 Task: Move the task Create a data backup and recovery plan for a company's IT infrastructure to the section Done in the project ActivaPro and filter the tasks in the project by High Priority
Action: Mouse moved to (68, 374)
Screenshot: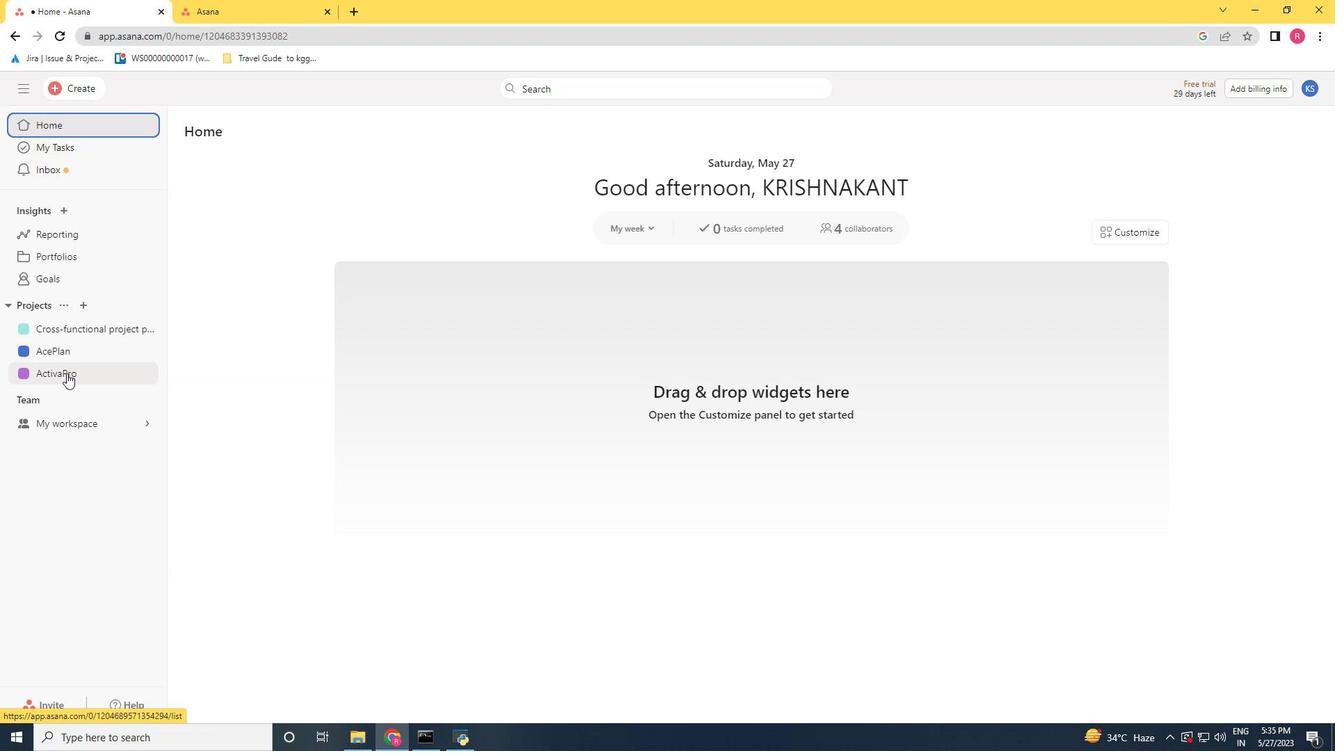 
Action: Mouse pressed left at (68, 374)
Screenshot: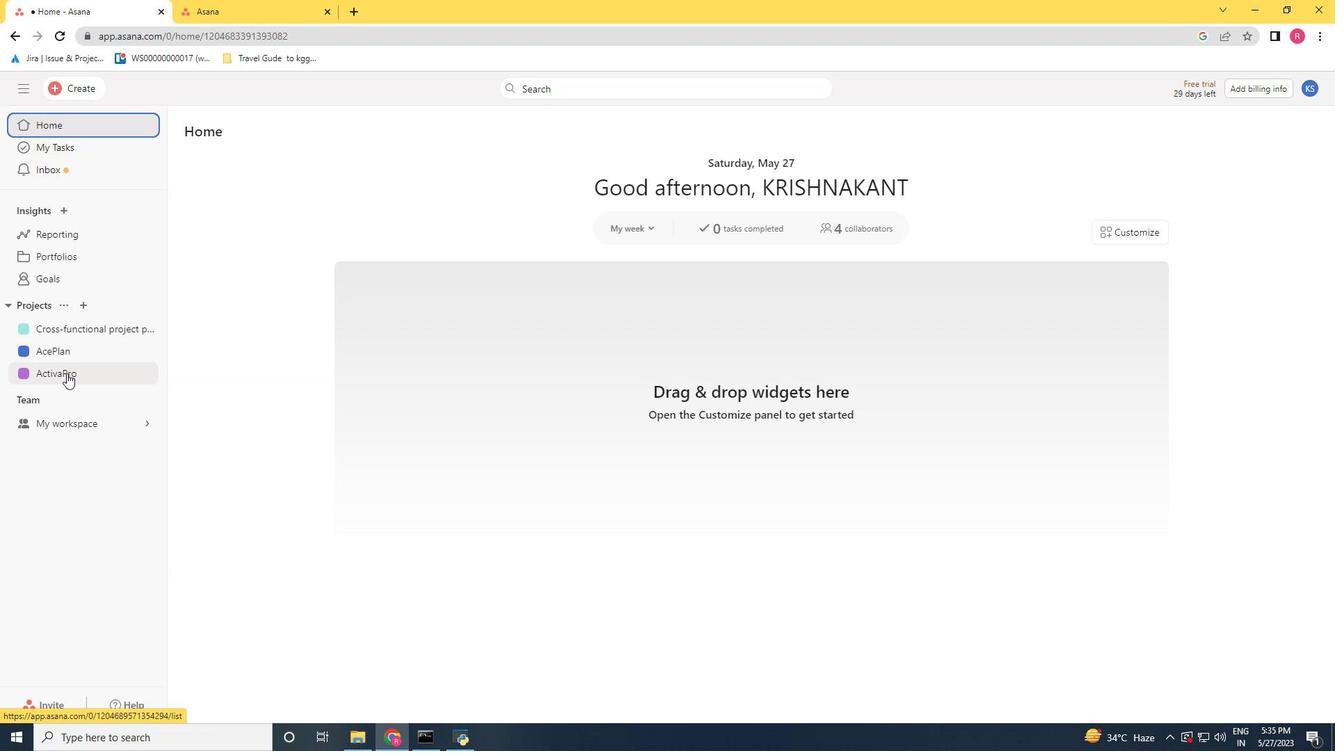 
Action: Mouse moved to (573, 277)
Screenshot: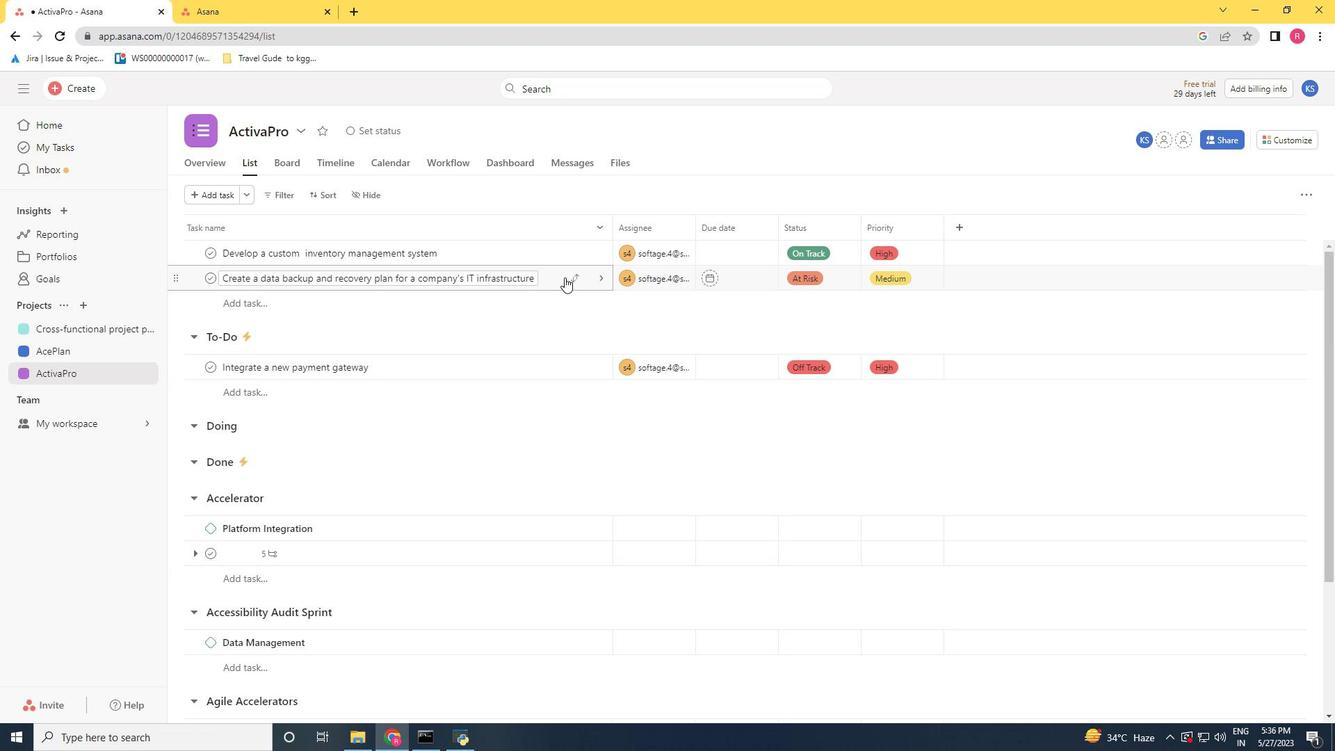 
Action: Mouse pressed left at (573, 277)
Screenshot: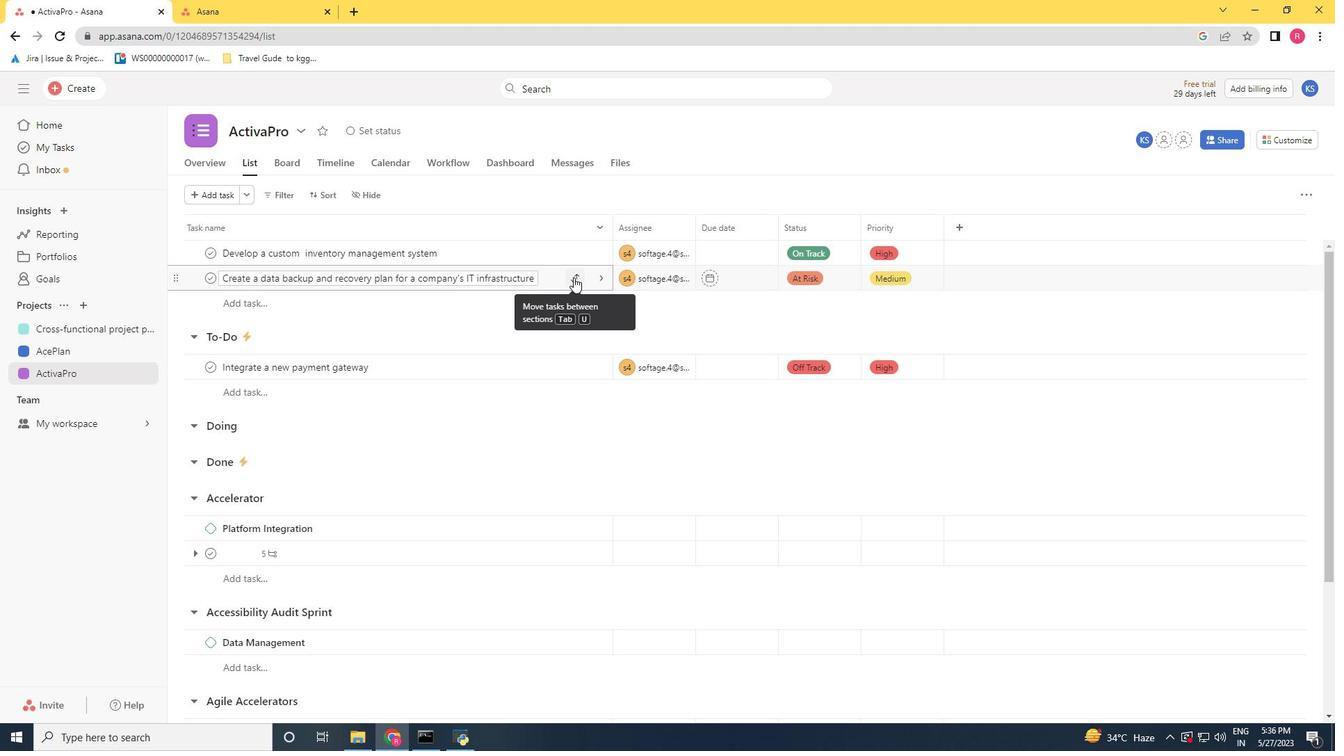 
Action: Mouse moved to (516, 410)
Screenshot: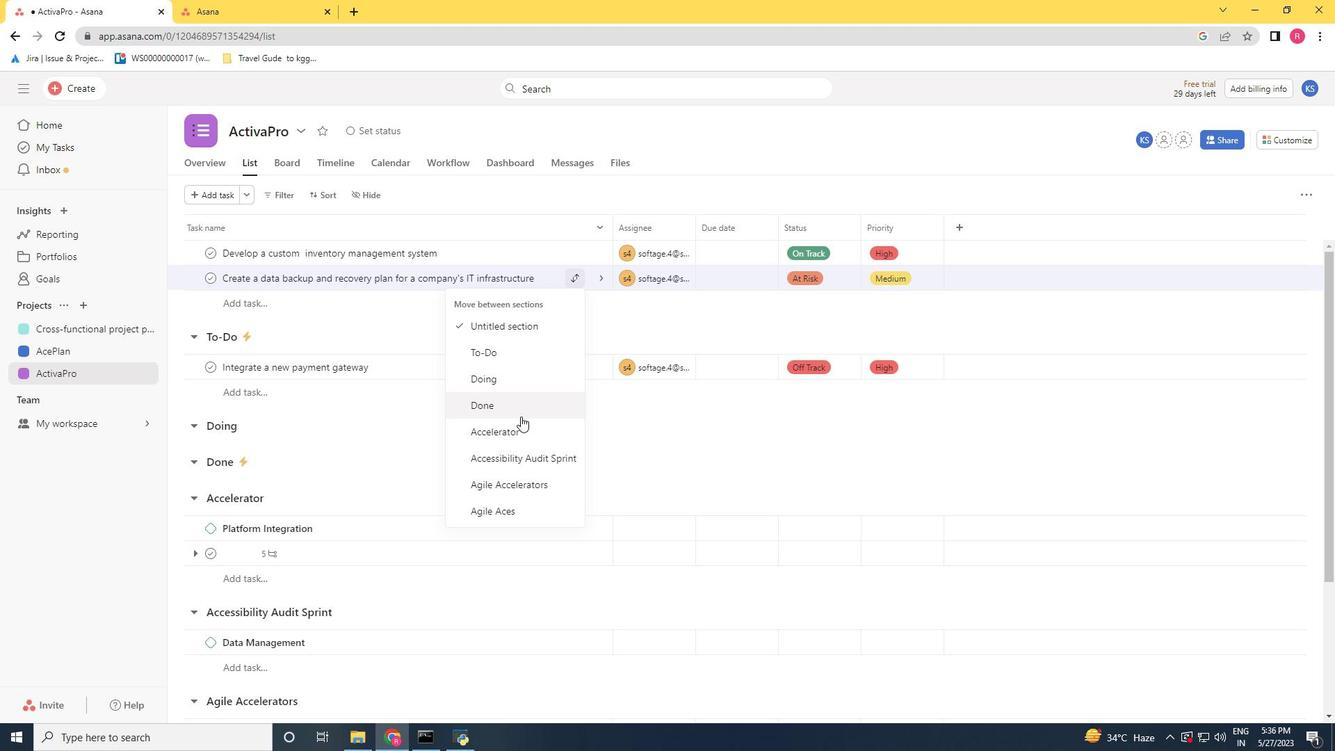 
Action: Mouse pressed left at (516, 410)
Screenshot: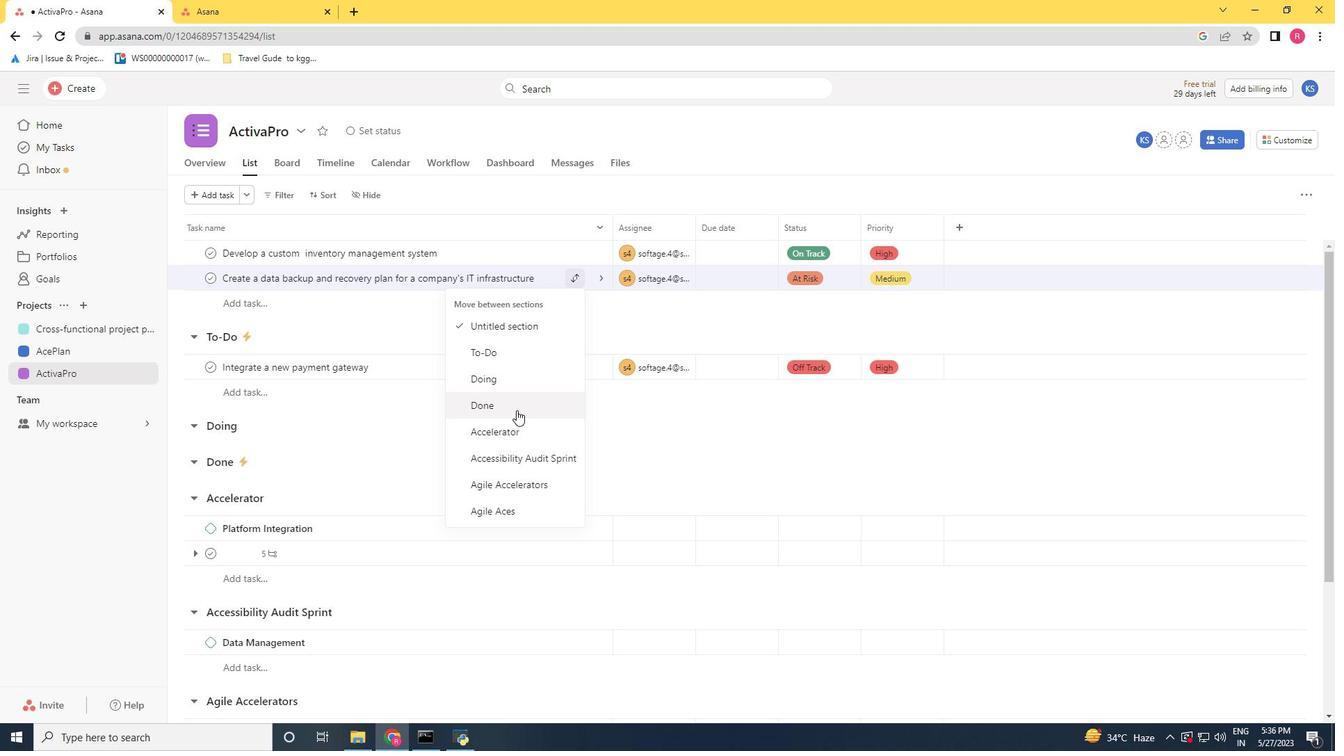 
Action: Mouse moved to (287, 196)
Screenshot: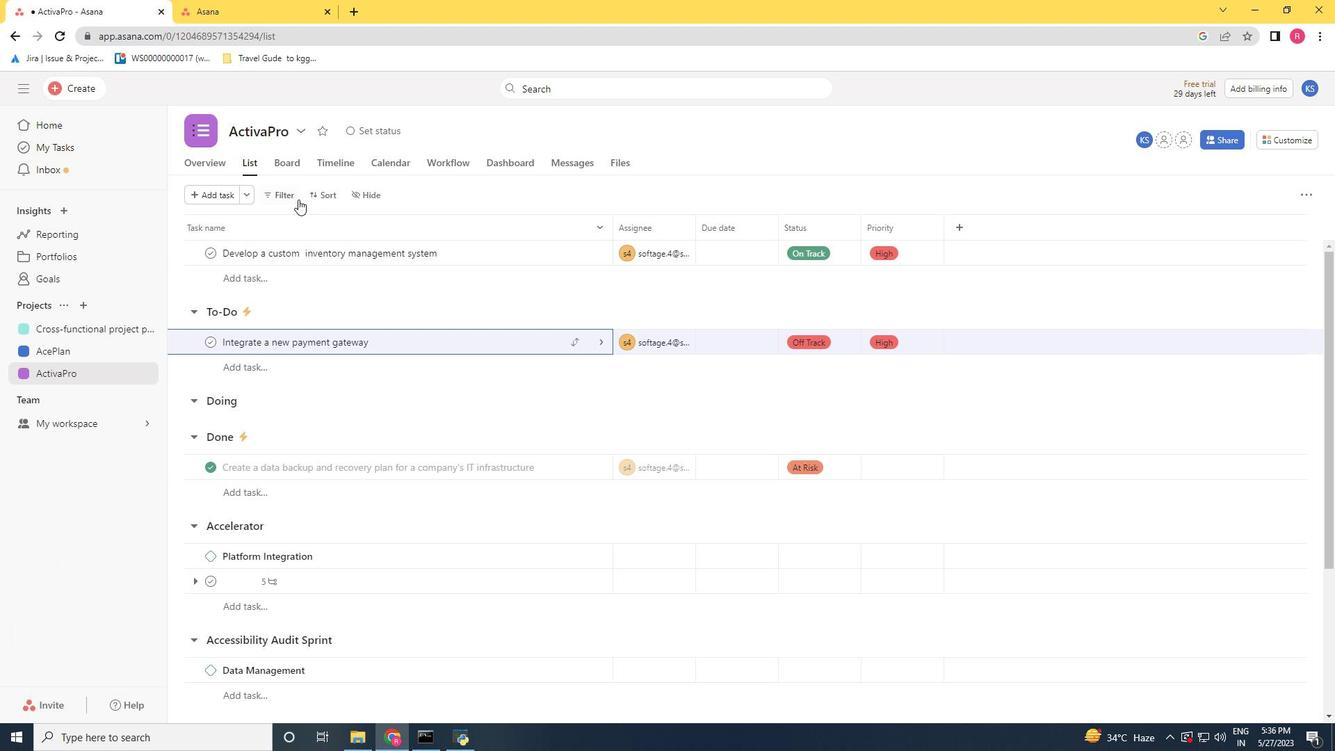 
Action: Mouse pressed left at (287, 196)
Screenshot: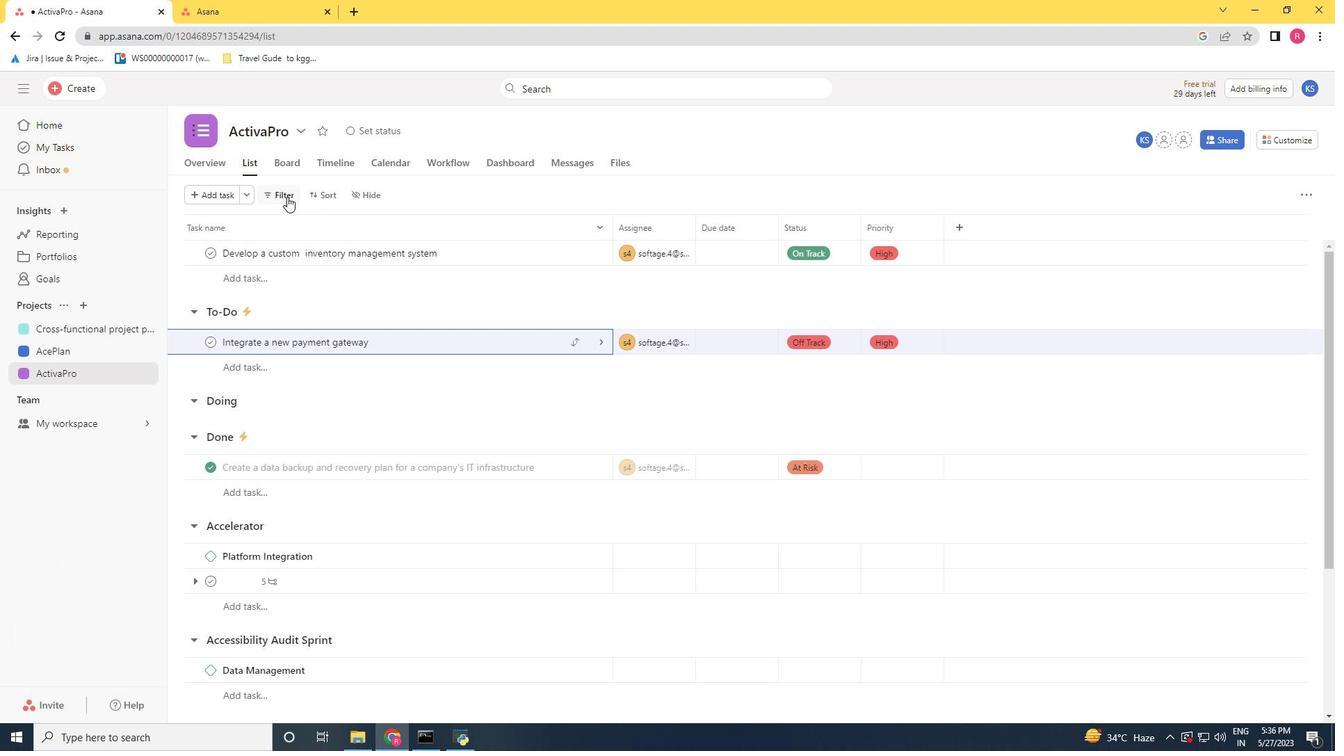 
Action: Mouse moved to (301, 475)
Screenshot: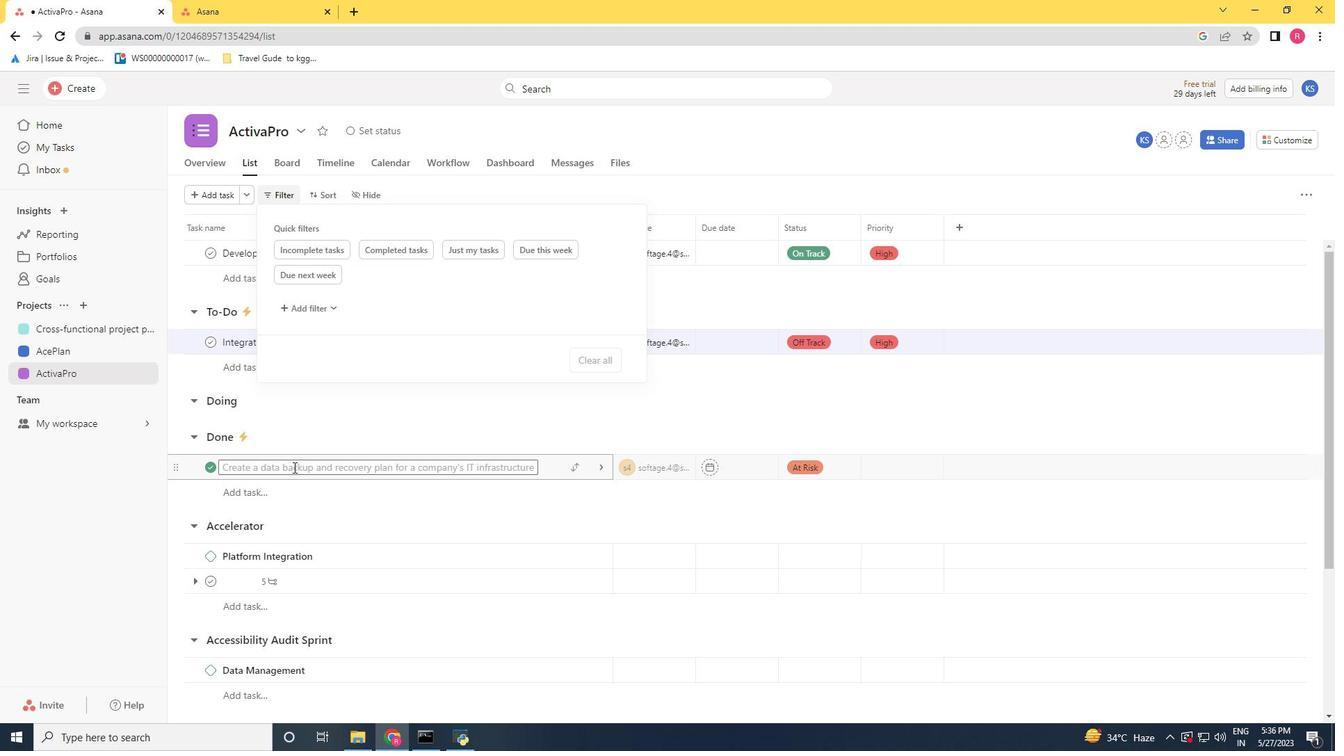 
Action: Mouse pressed left at (301, 475)
Screenshot: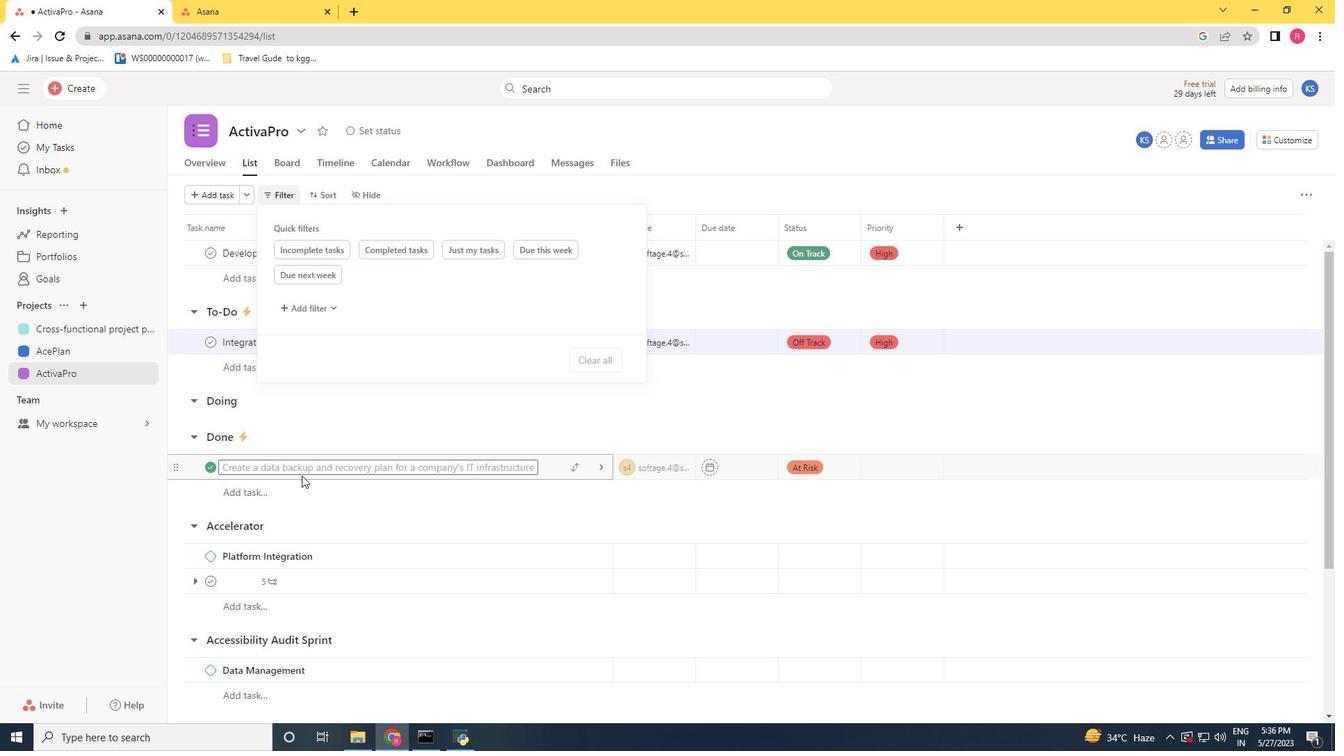 
Action: Mouse moved to (282, 193)
Screenshot: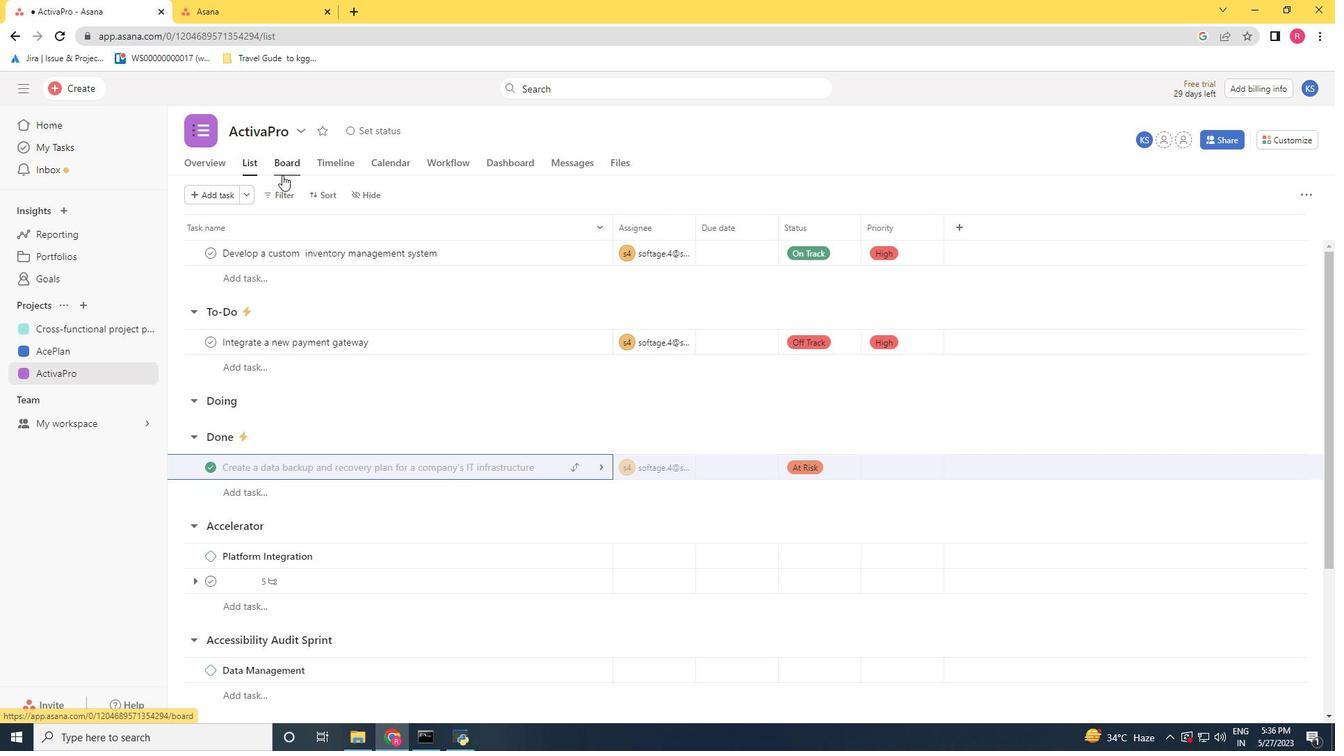 
Action: Mouse pressed left at (282, 193)
Screenshot: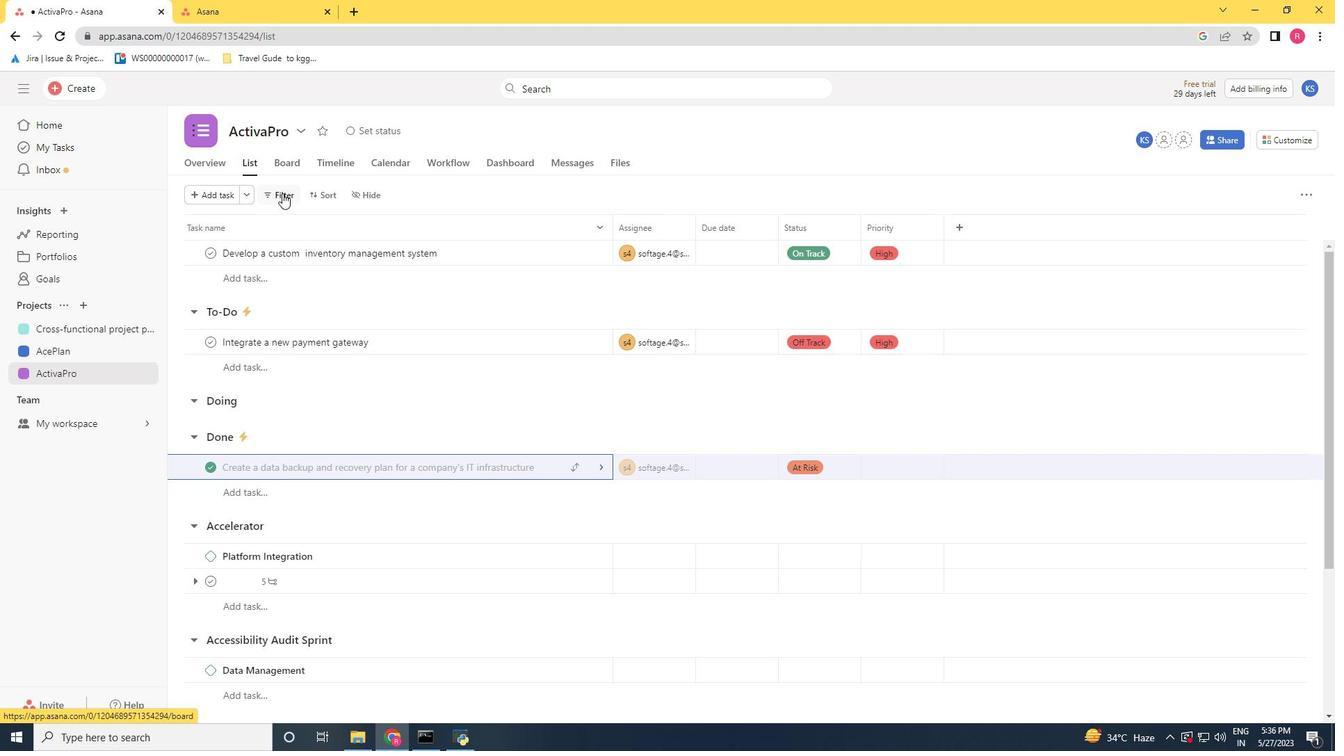 
Action: Mouse moved to (323, 301)
Screenshot: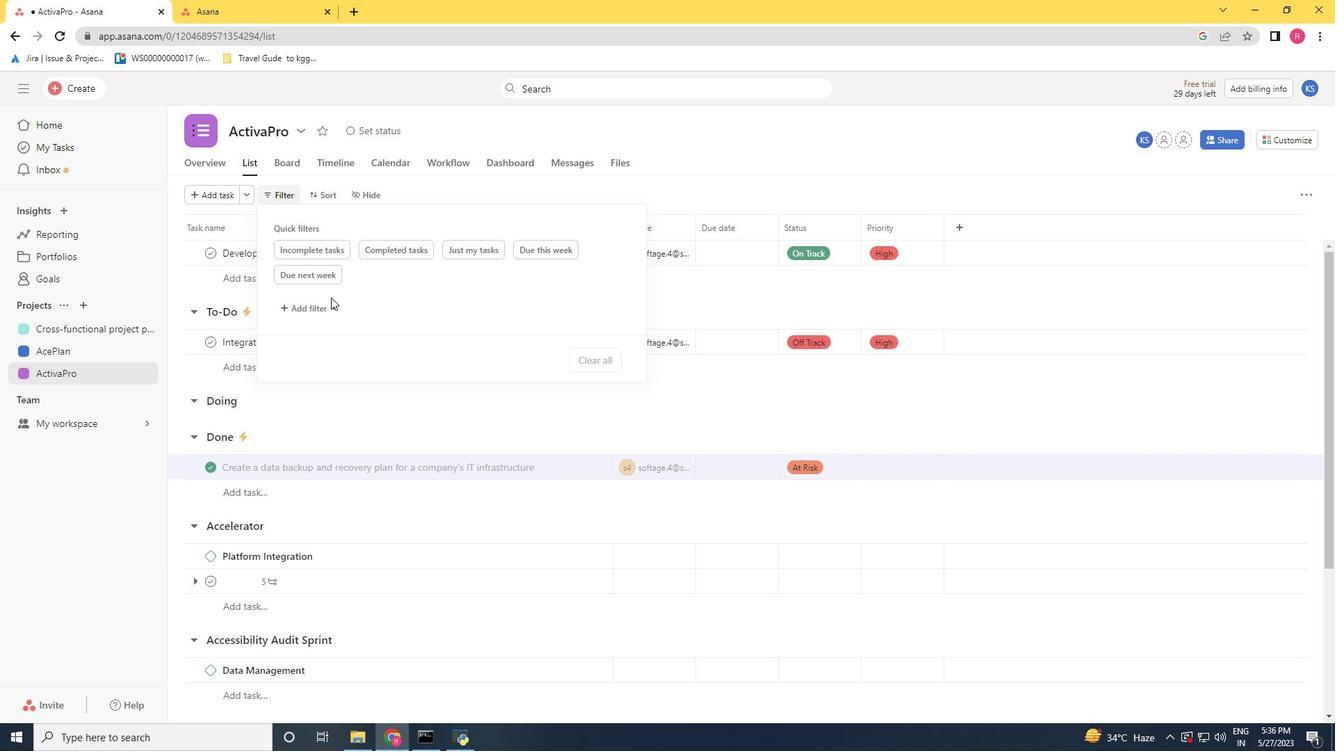 
Action: Mouse pressed left at (323, 301)
Screenshot: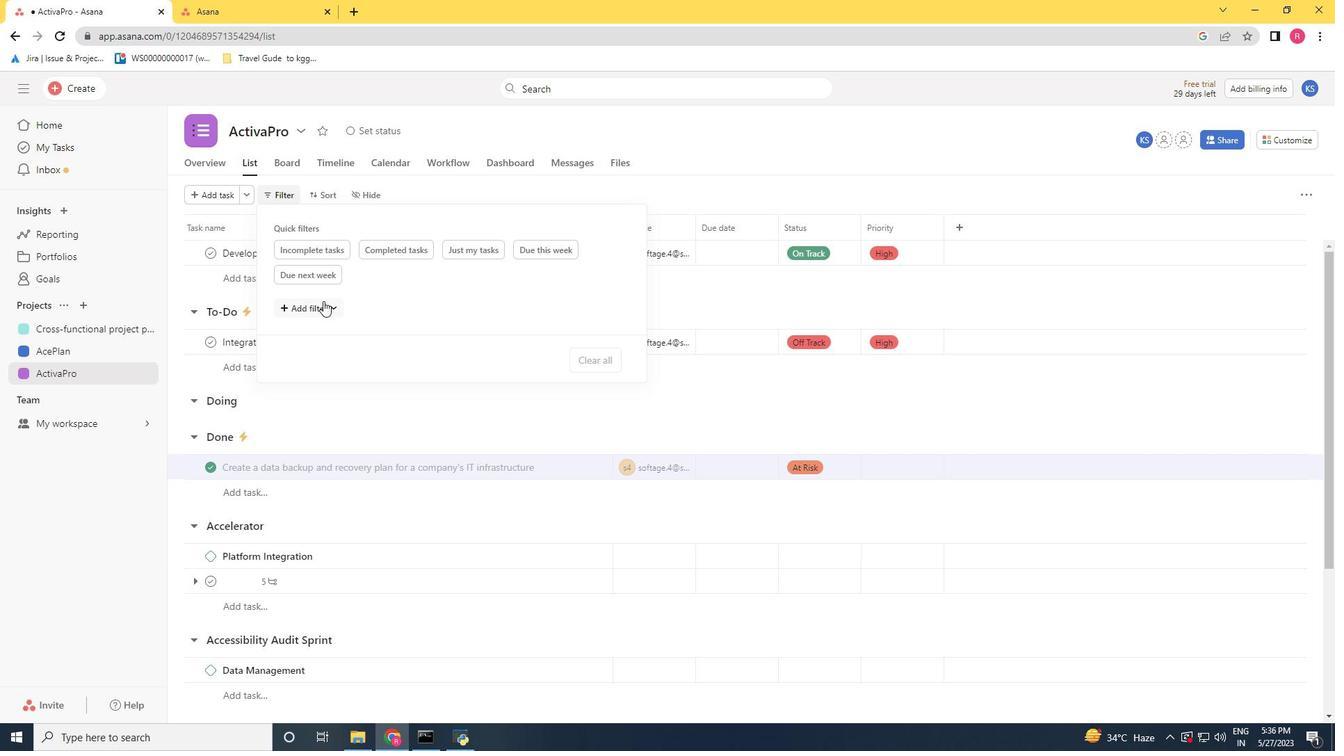 
Action: Mouse pressed left at (323, 301)
Screenshot: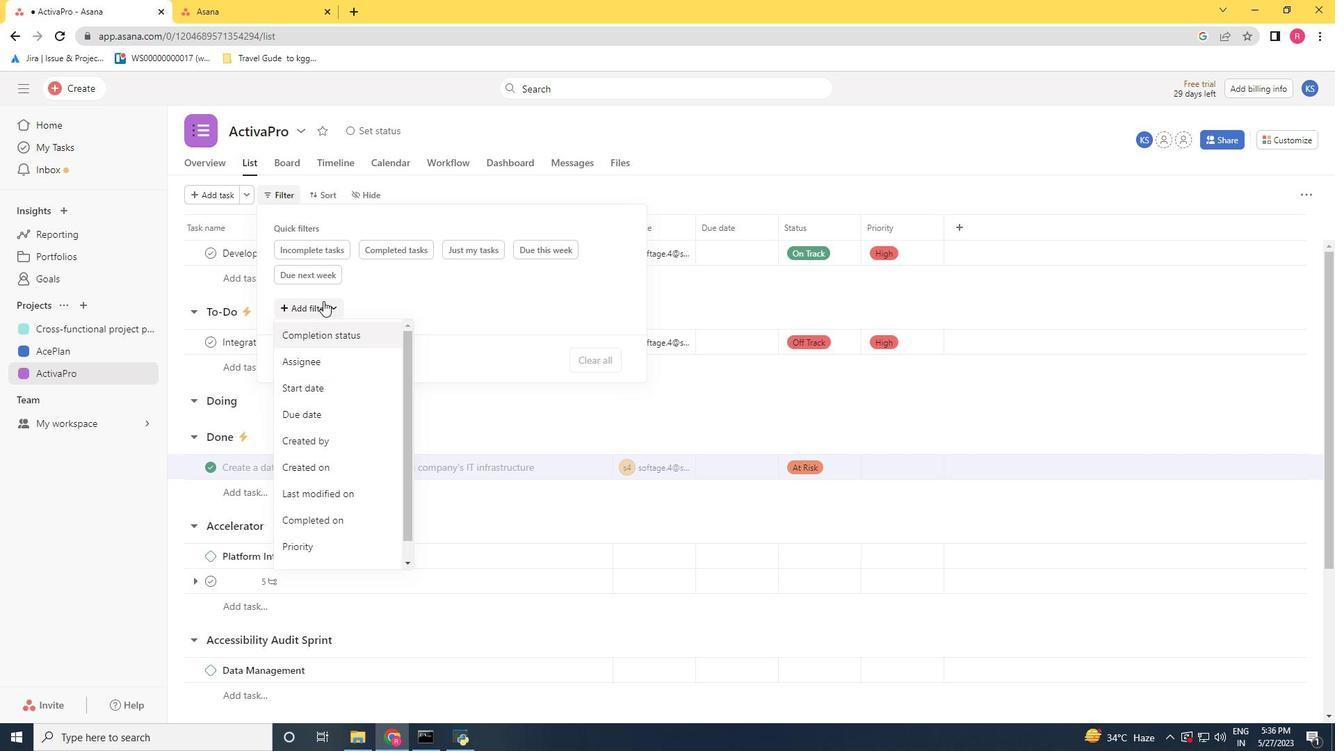 
Action: Mouse moved to (318, 388)
Screenshot: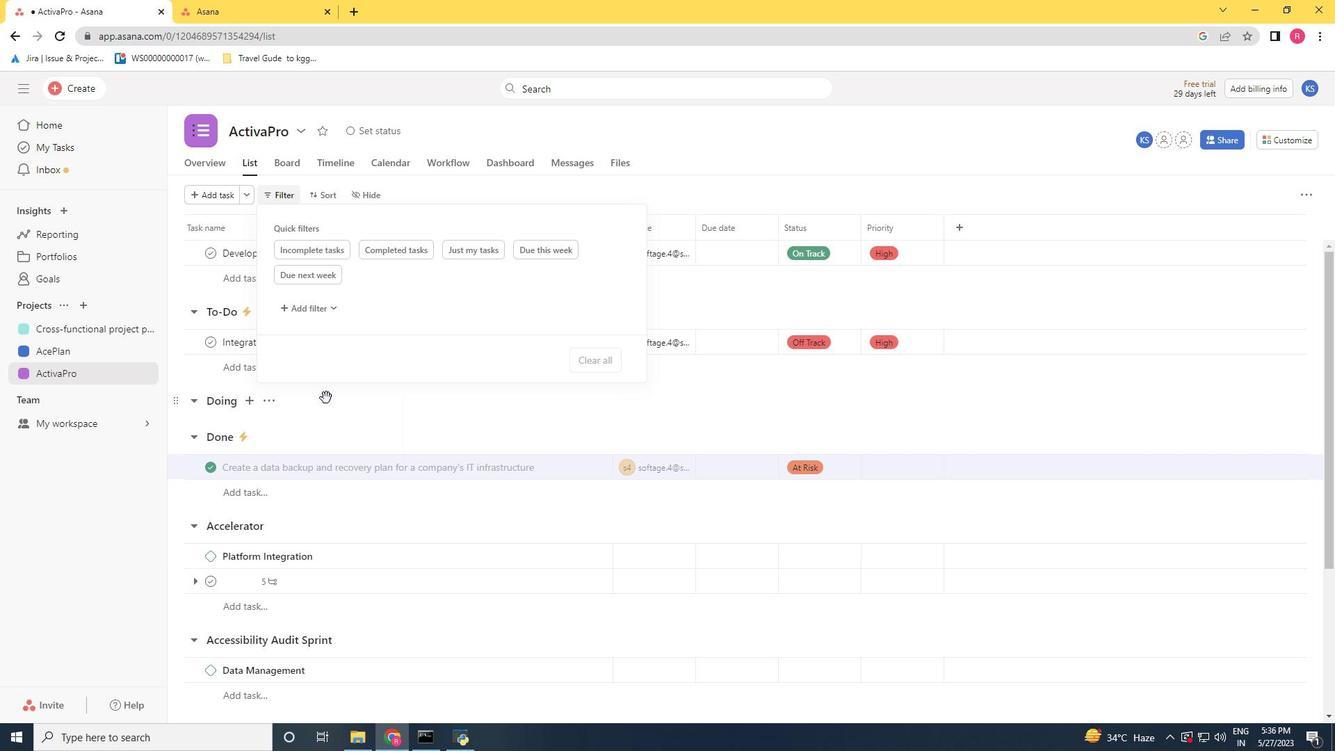 
Action: Mouse pressed left at (318, 388)
Screenshot: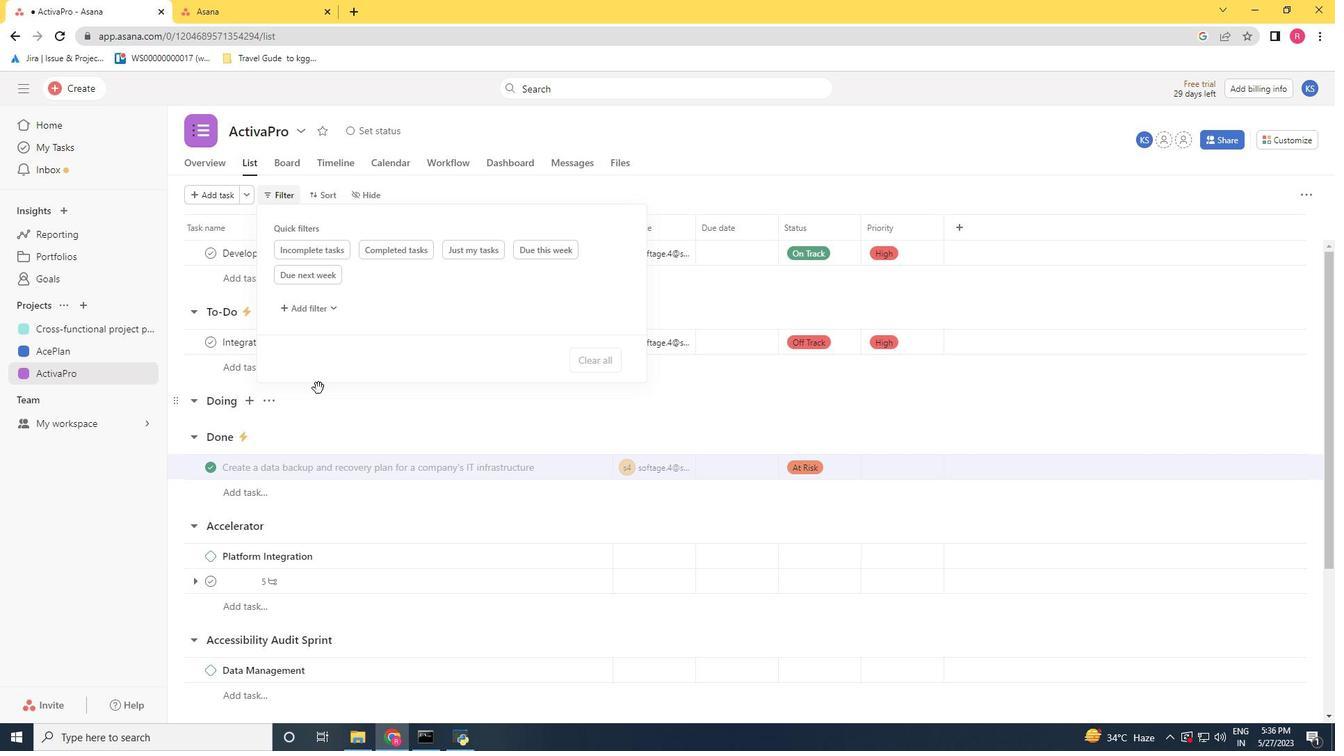 
Action: Mouse moved to (389, 342)
Screenshot: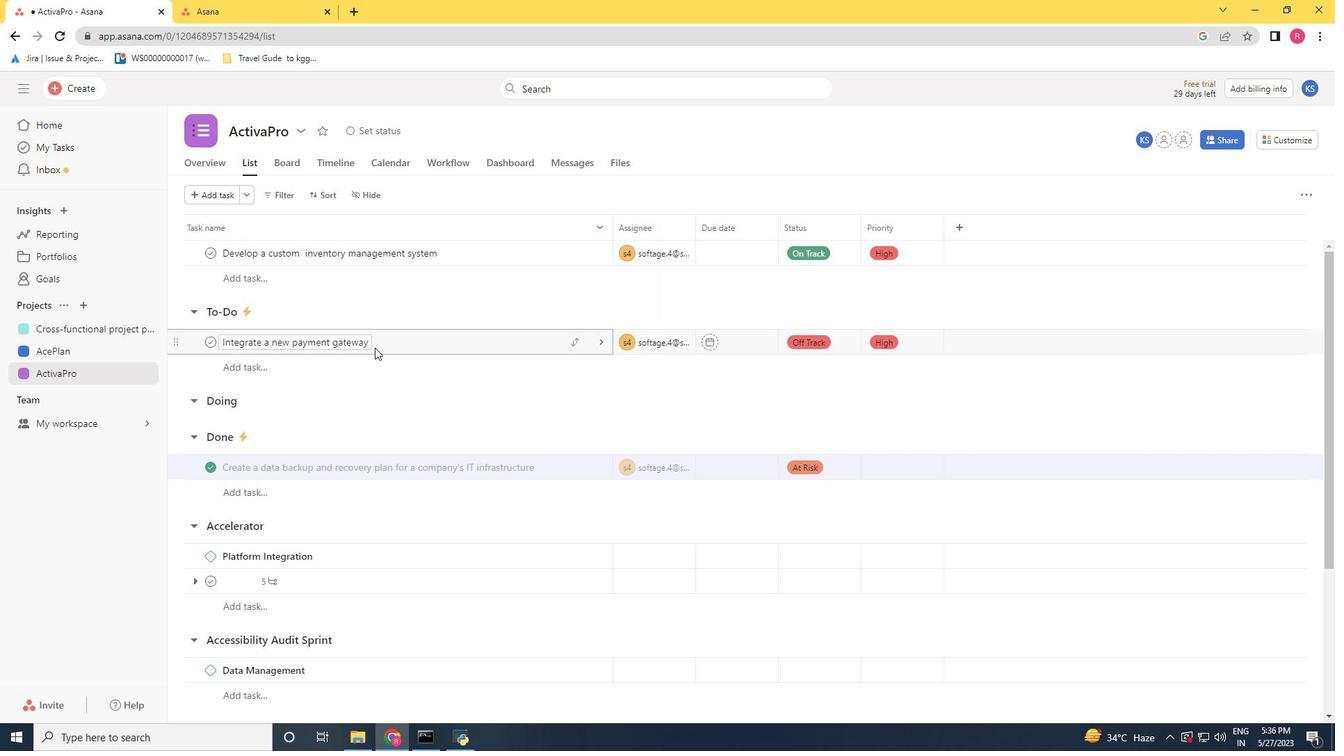 
Action: Mouse pressed left at (389, 342)
Screenshot: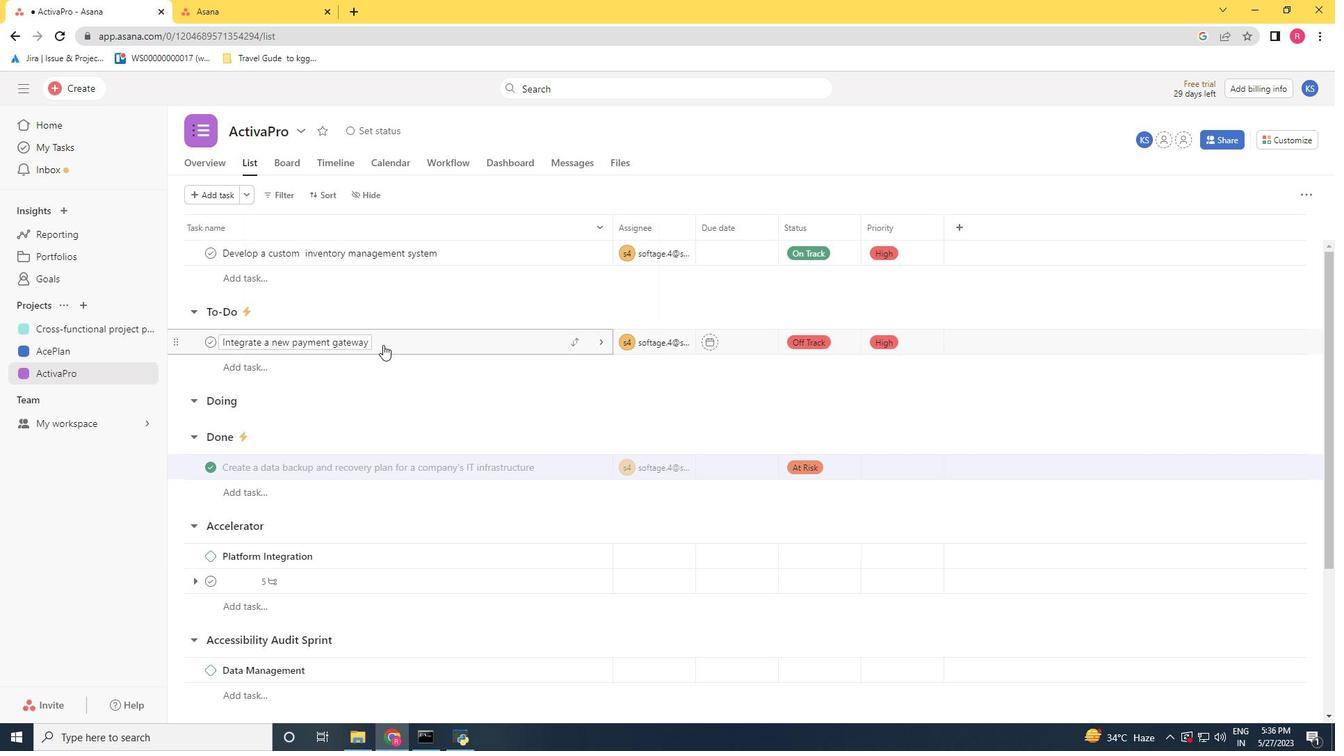 
Action: Mouse moved to (283, 191)
Screenshot: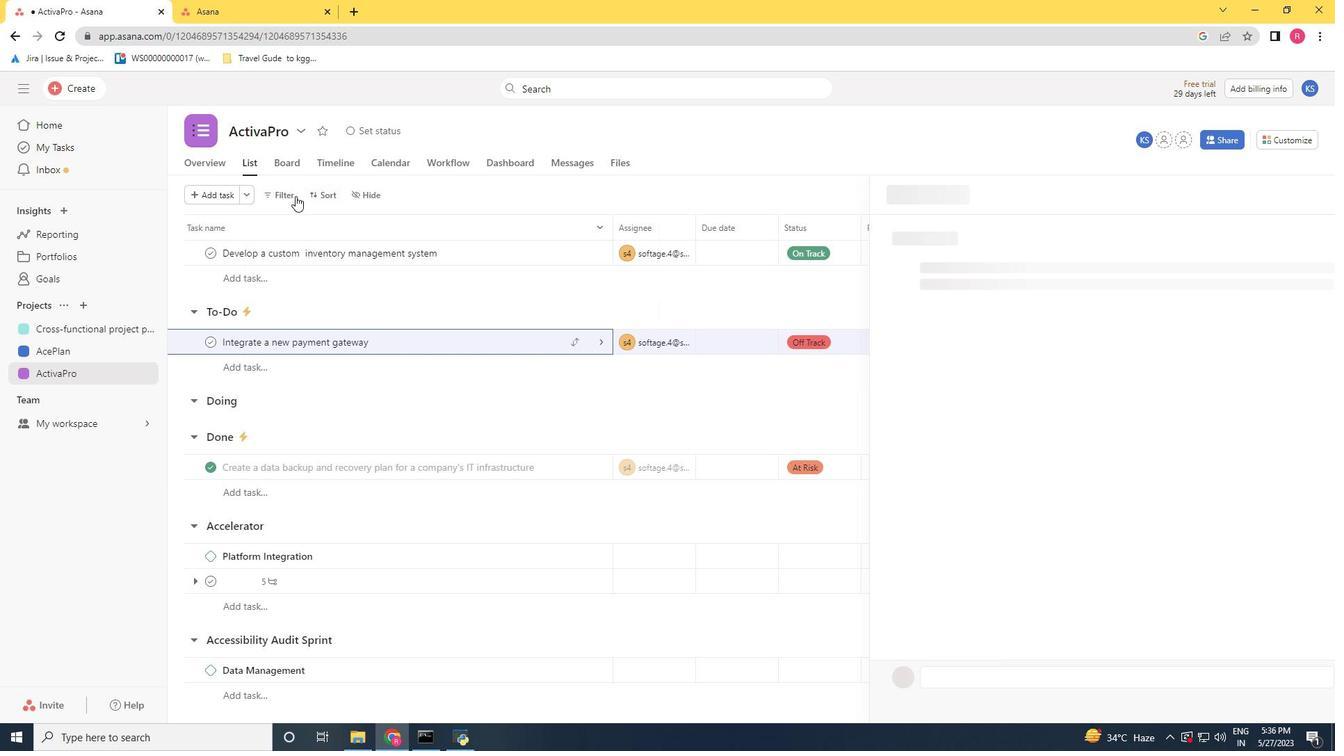 
Action: Mouse pressed left at (283, 191)
Screenshot: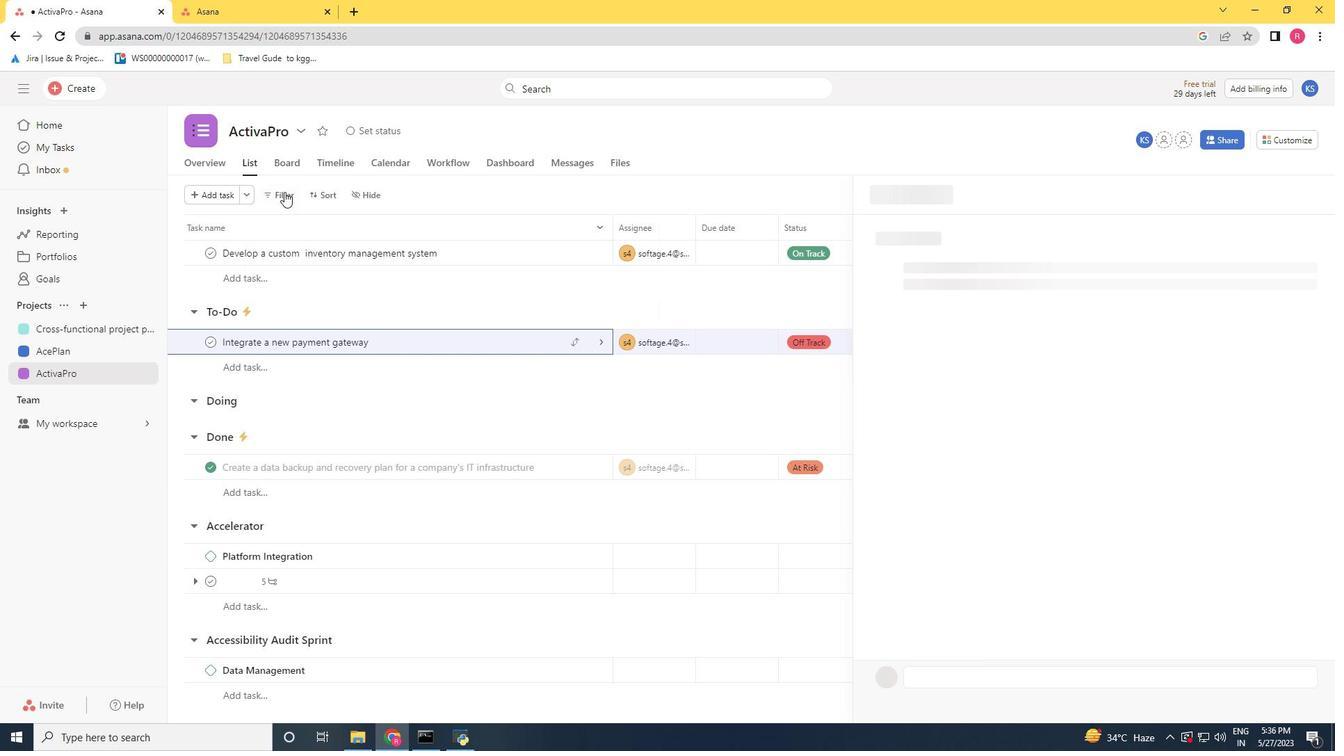 
Action: Mouse moved to (546, 466)
Screenshot: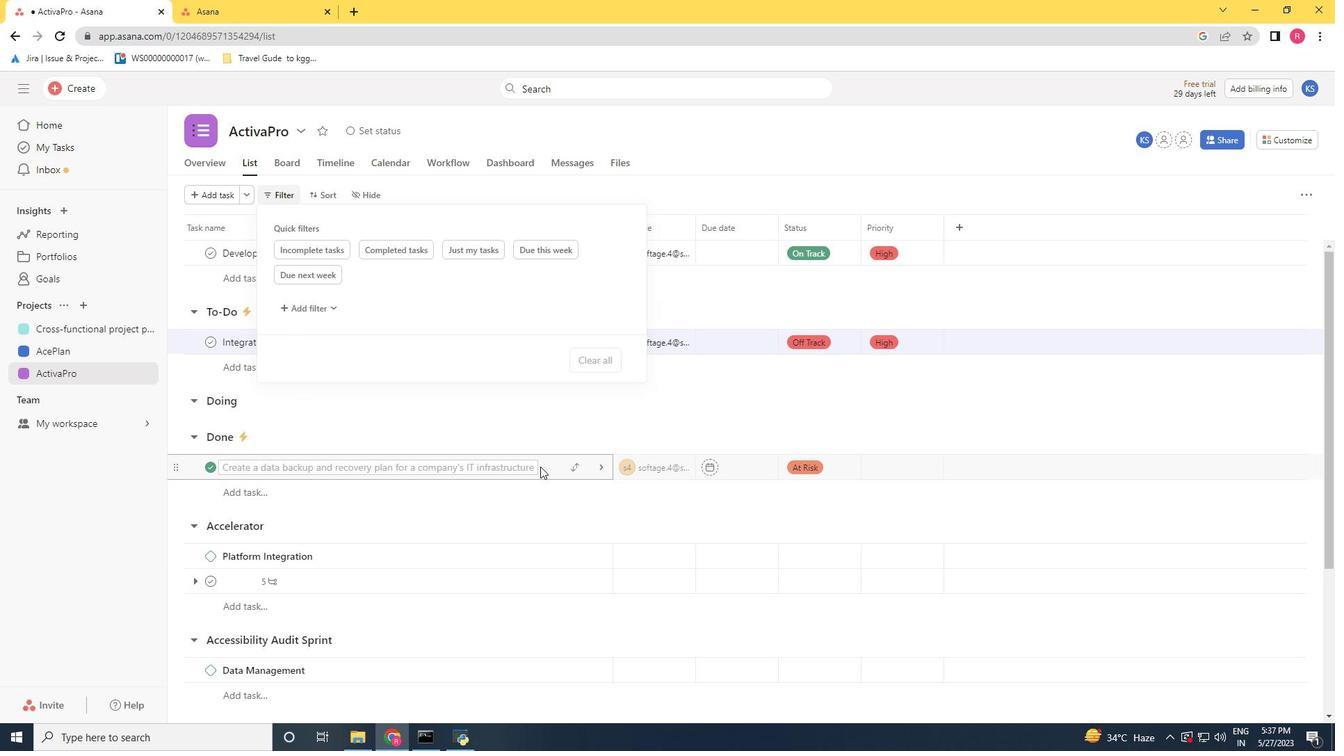 
Action: Mouse pressed left at (546, 466)
Screenshot: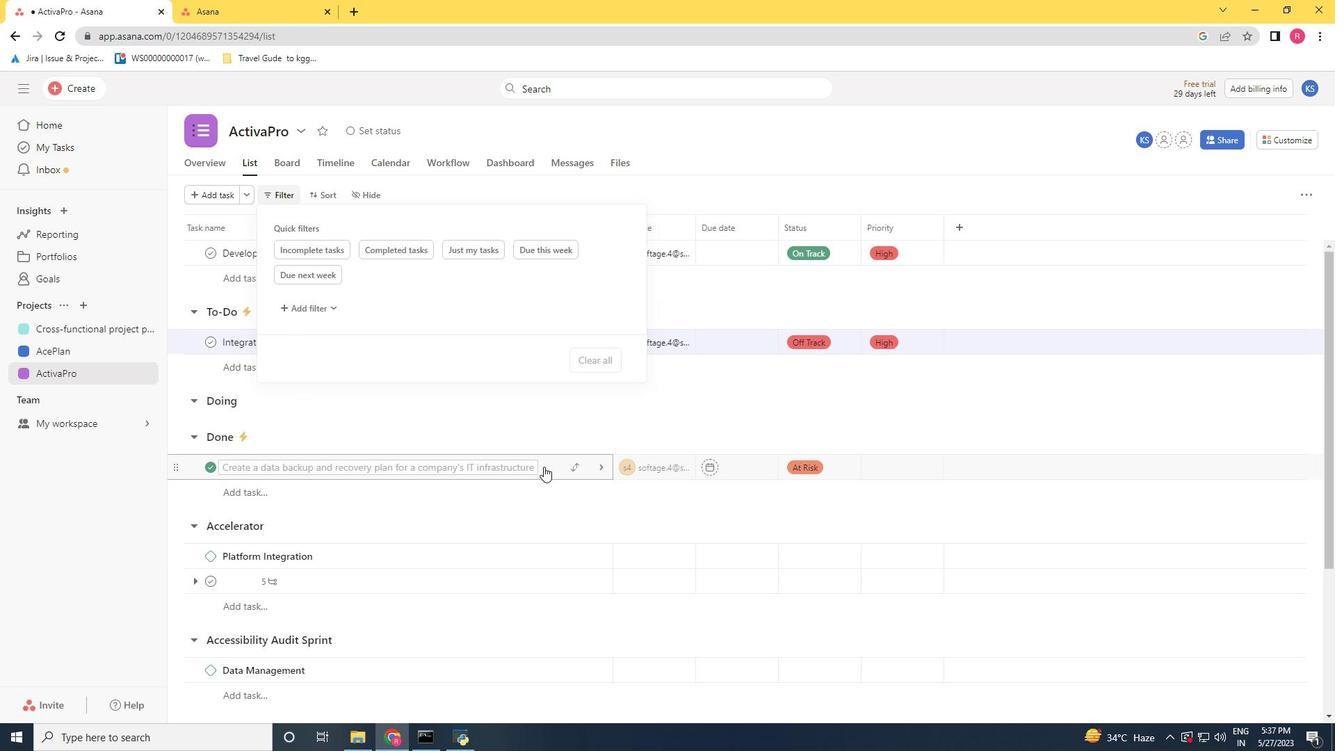 
Action: Mouse moved to (1025, 536)
Screenshot: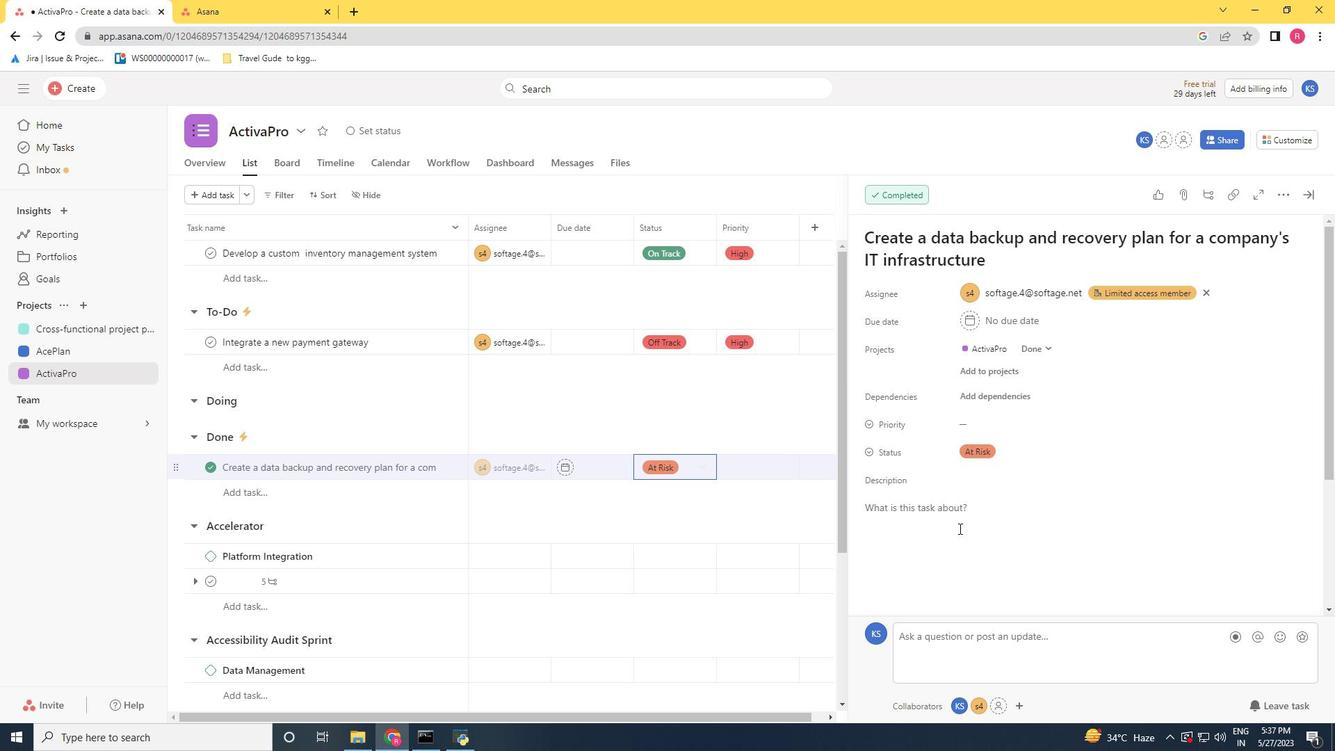 
Action: Mouse scrolled (1025, 536) with delta (0, 0)
Screenshot: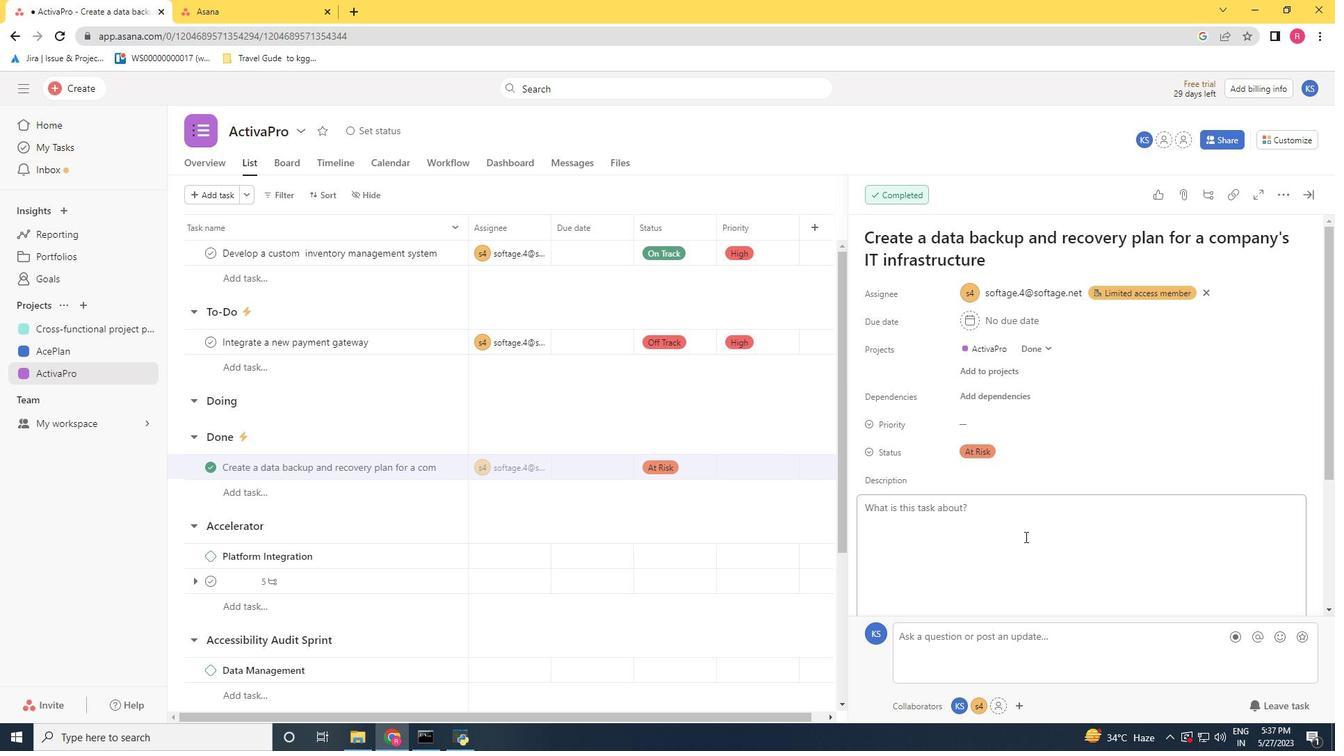 
Action: Mouse scrolled (1025, 536) with delta (0, 0)
Screenshot: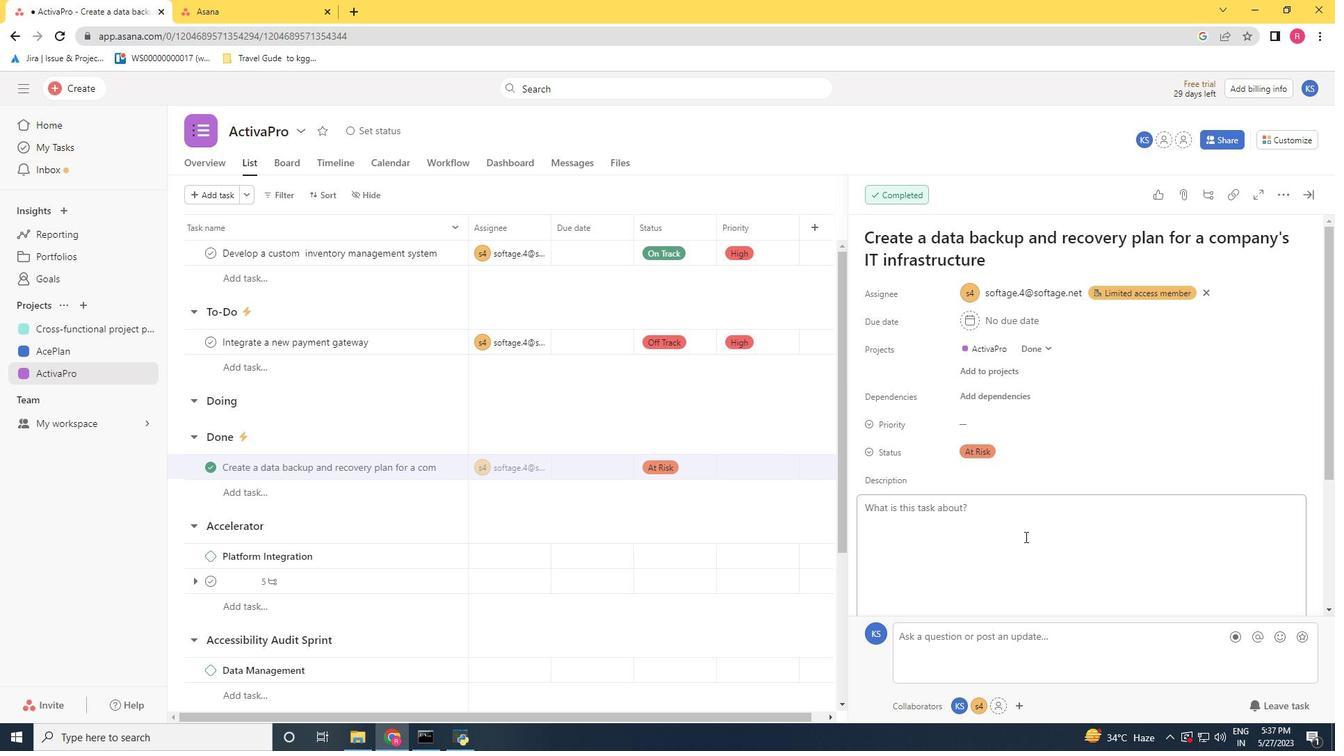 
Action: Mouse scrolled (1025, 536) with delta (0, 0)
Screenshot: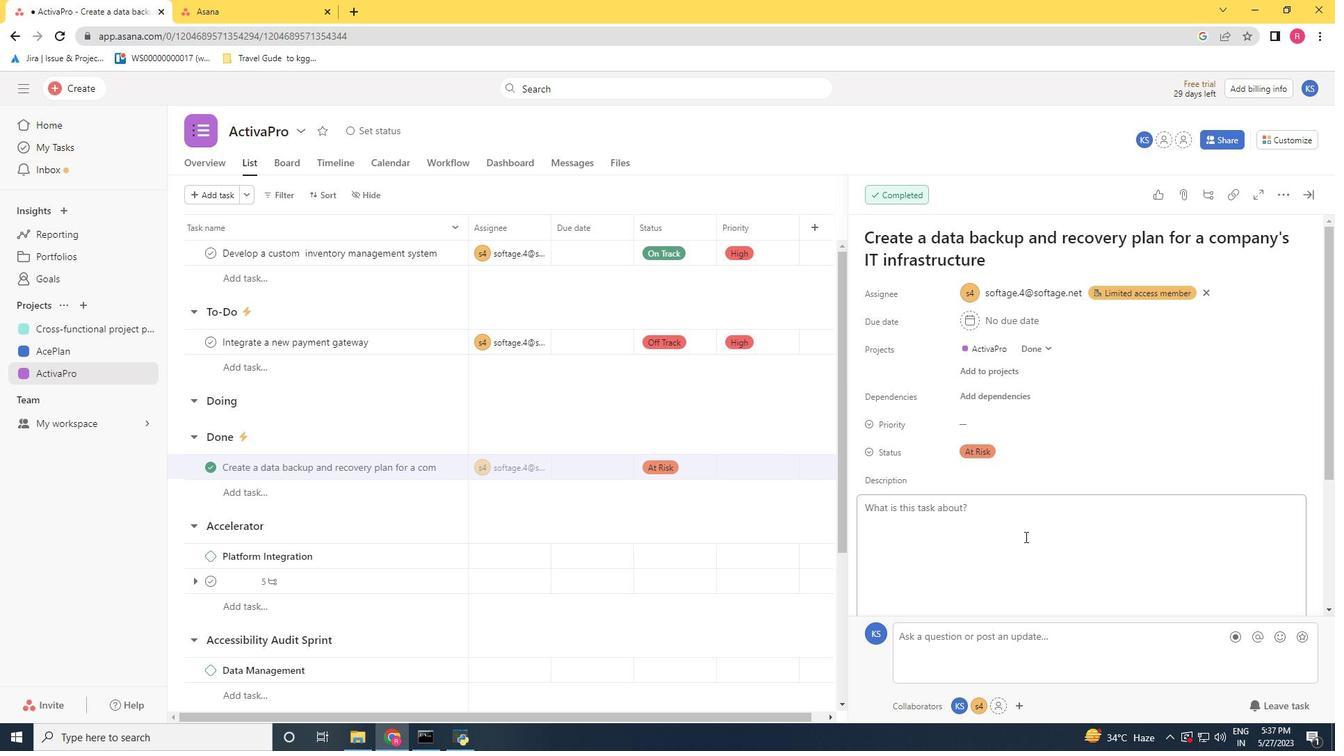 
Action: Mouse scrolled (1025, 536) with delta (0, 0)
Screenshot: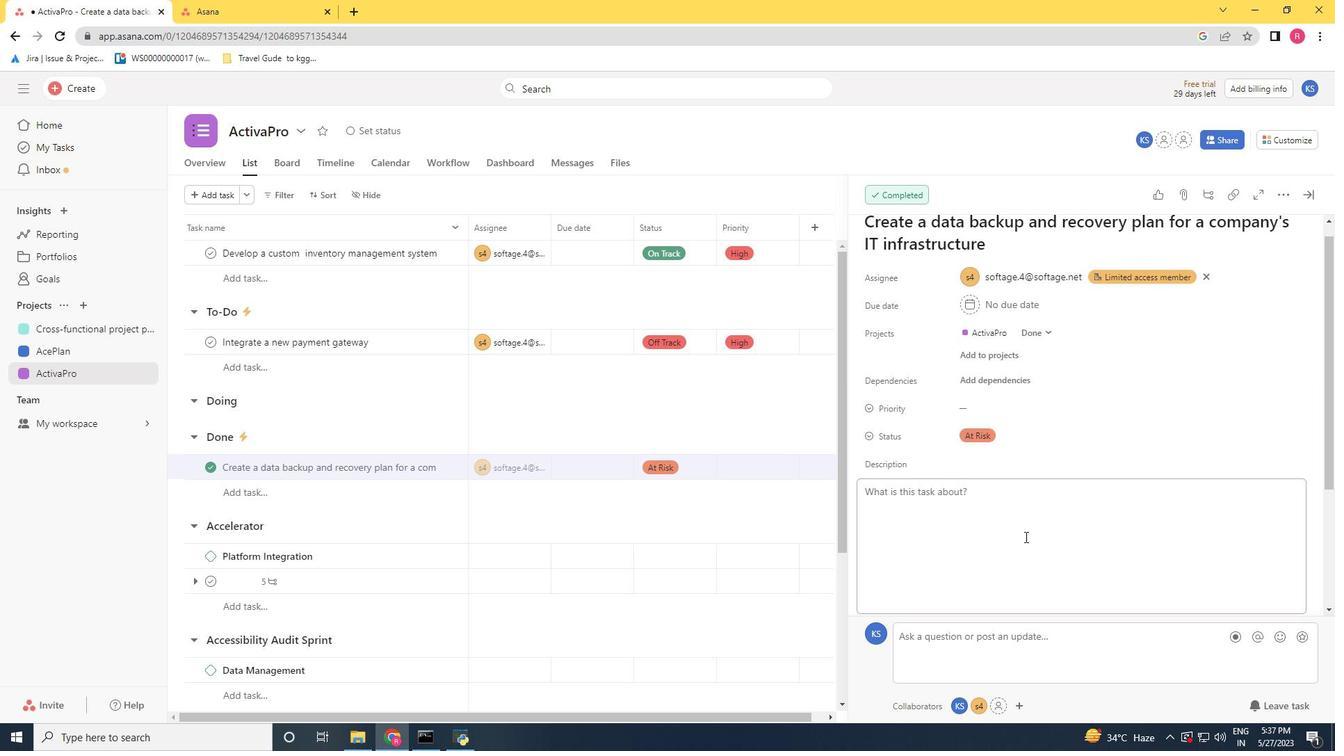 
Action: Mouse scrolled (1025, 536) with delta (0, 0)
Screenshot: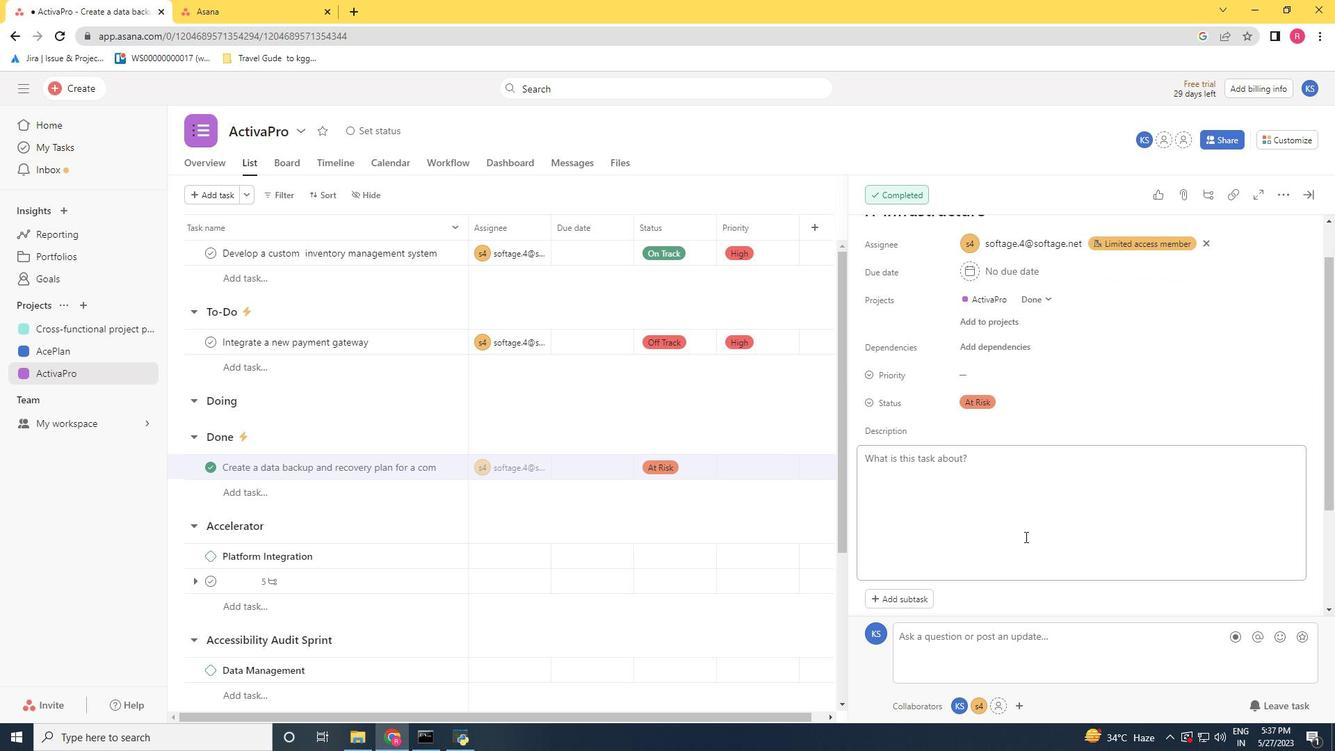 
Action: Mouse scrolled (1025, 537) with delta (0, 0)
Screenshot: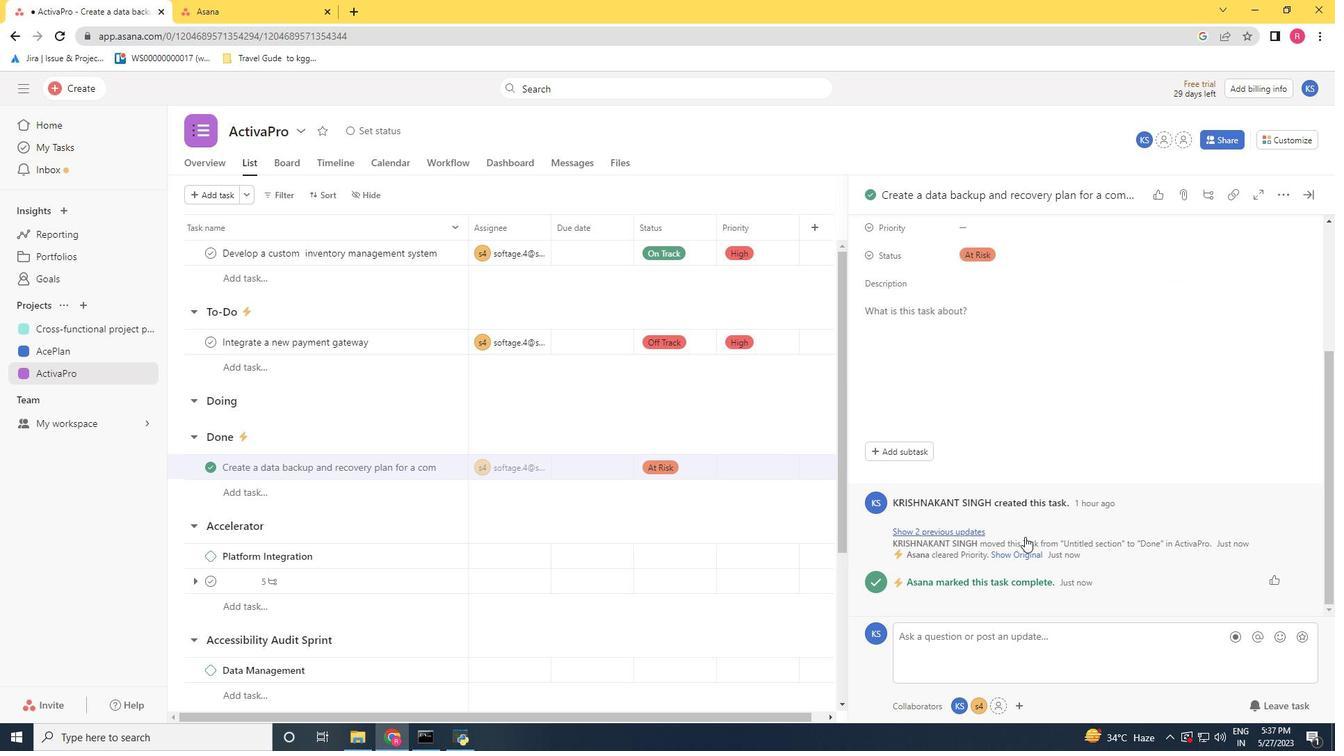 
Action: Mouse scrolled (1025, 537) with delta (0, 0)
Screenshot: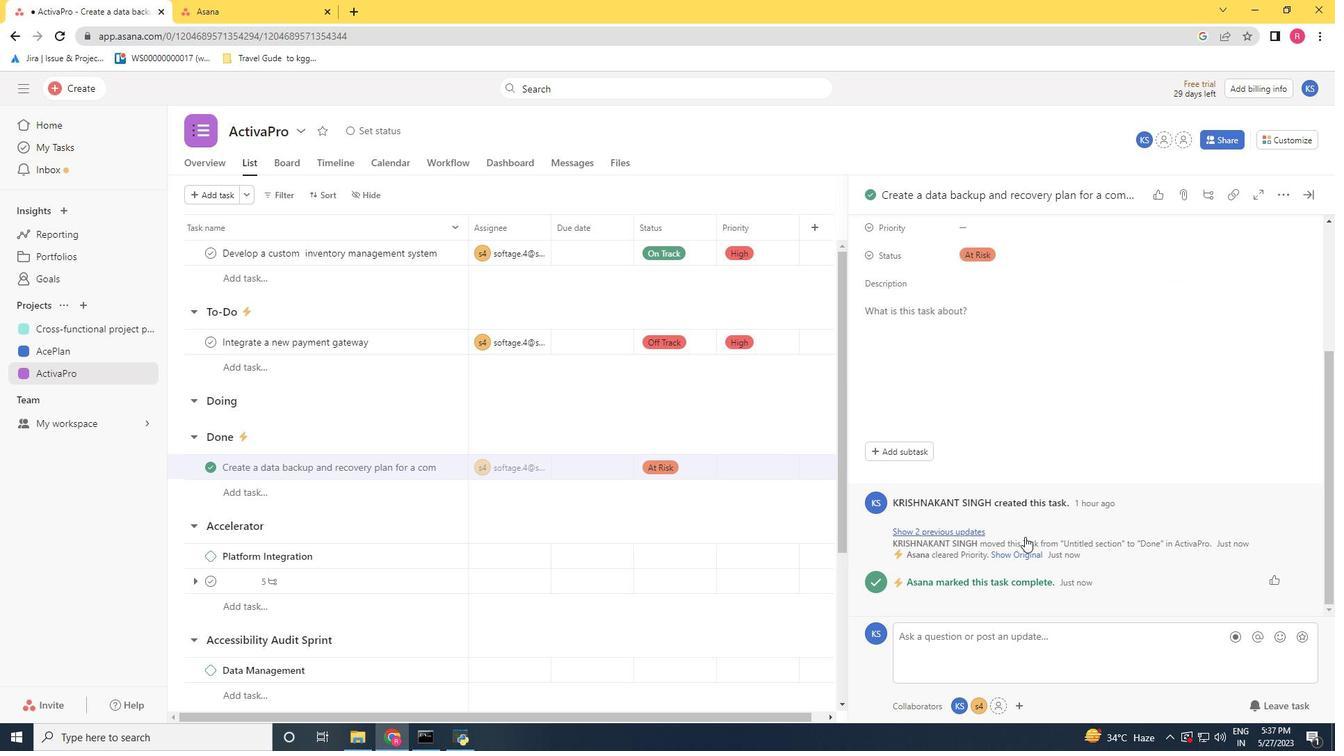 
Action: Mouse scrolled (1025, 537) with delta (0, 0)
Screenshot: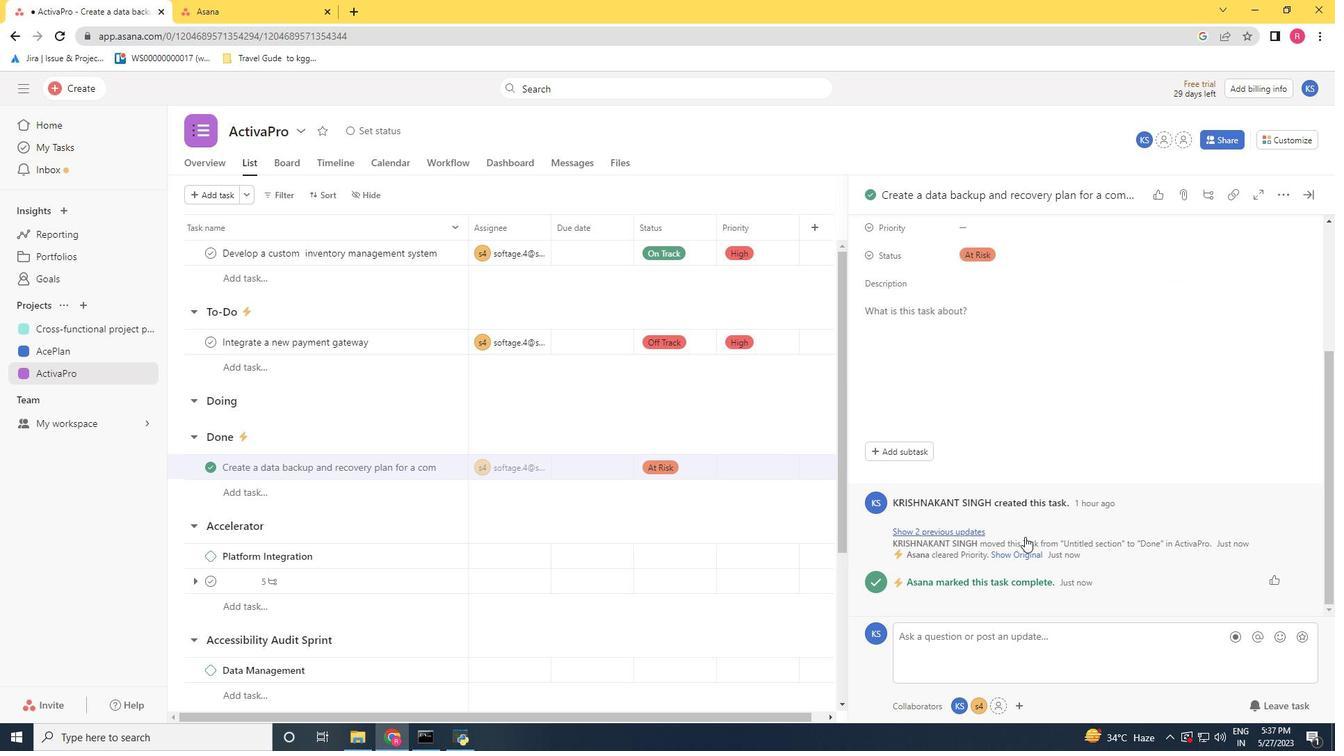 
Action: Mouse scrolled (1025, 537) with delta (0, 0)
Screenshot: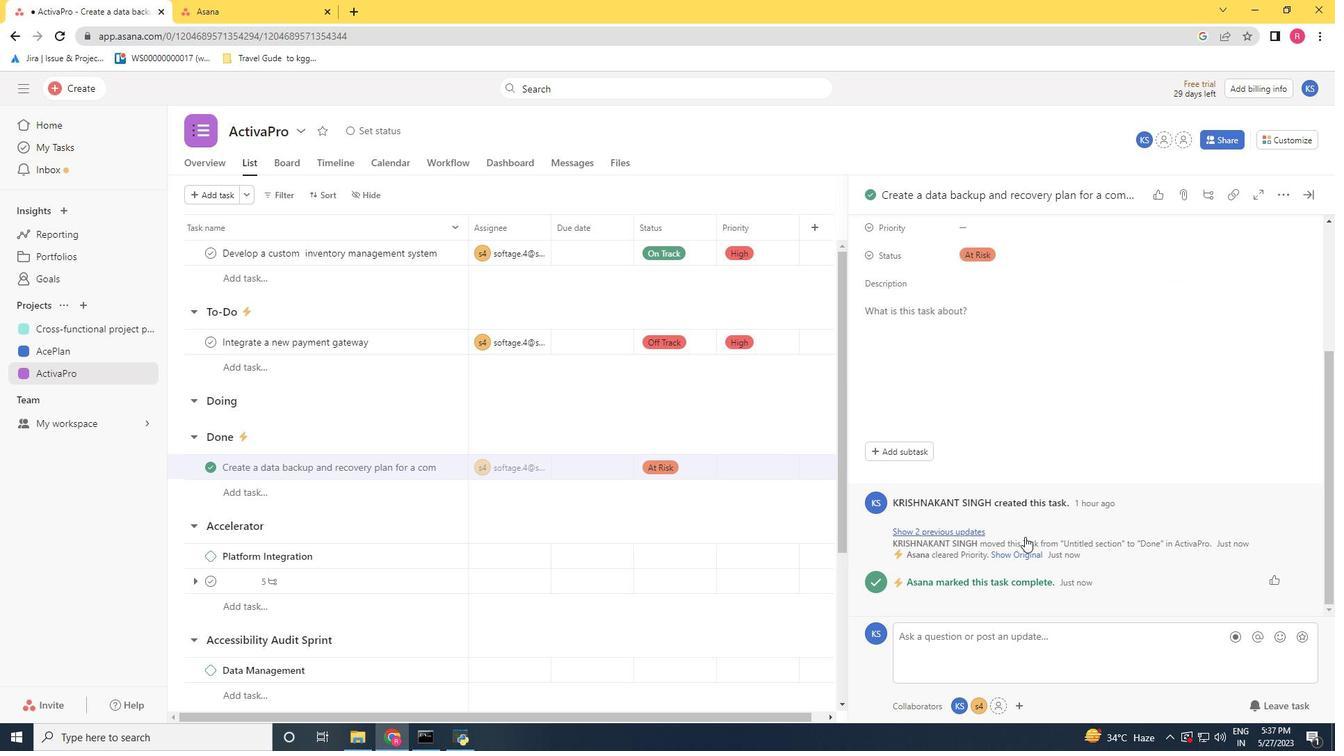 
Action: Mouse moved to (962, 422)
Screenshot: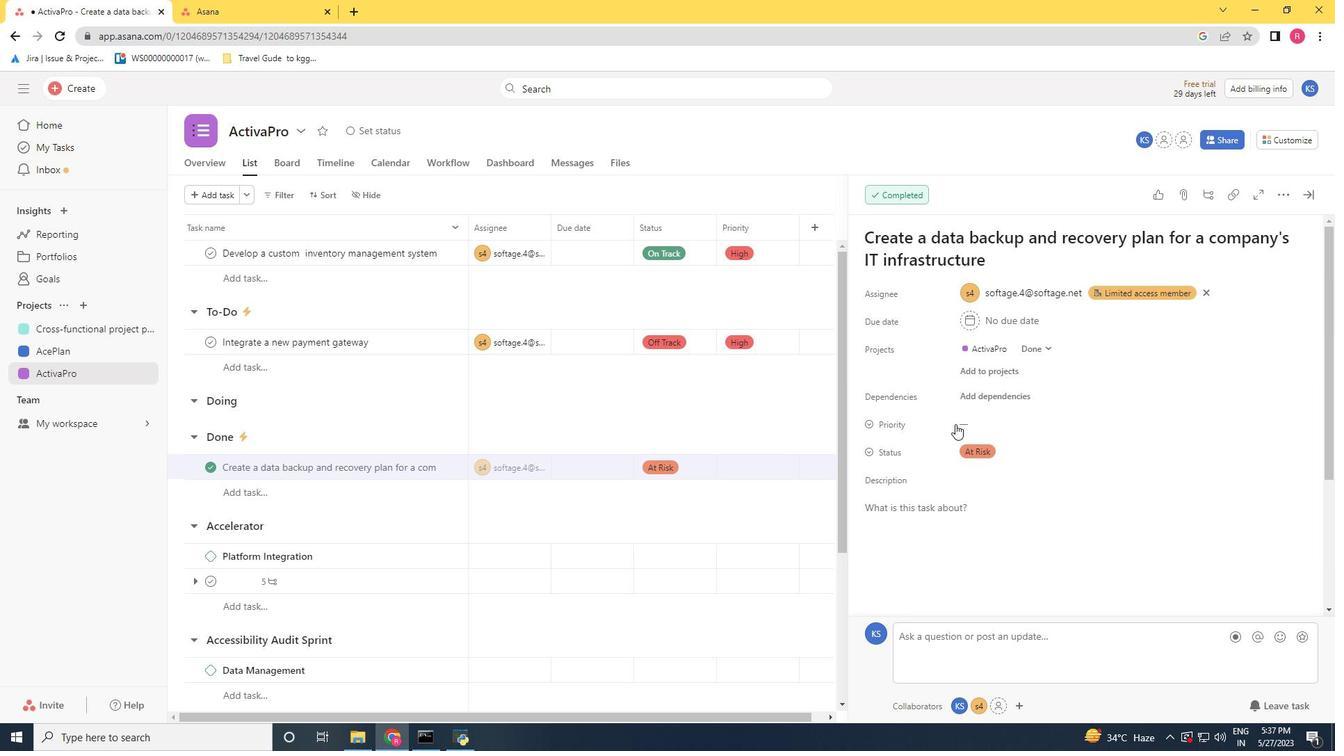 
Action: Mouse pressed left at (962, 422)
Screenshot: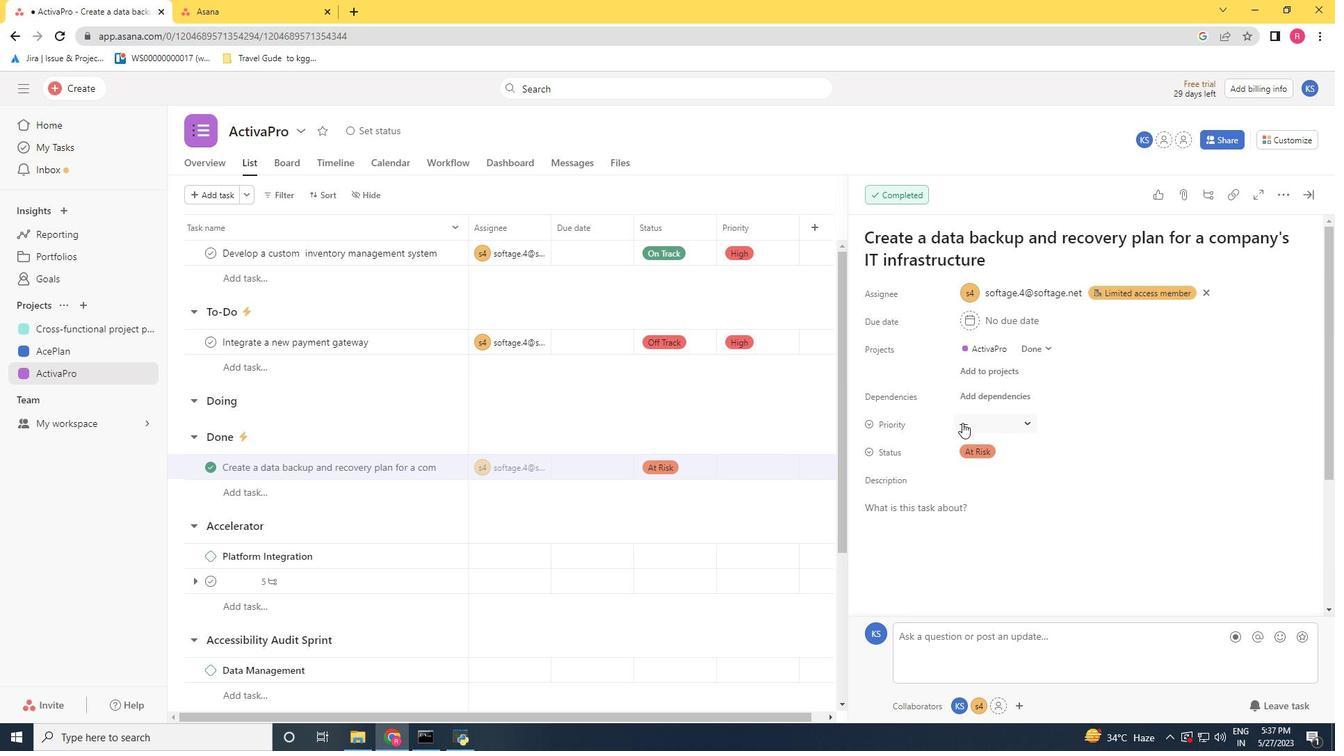 
Action: Mouse moved to (984, 472)
Screenshot: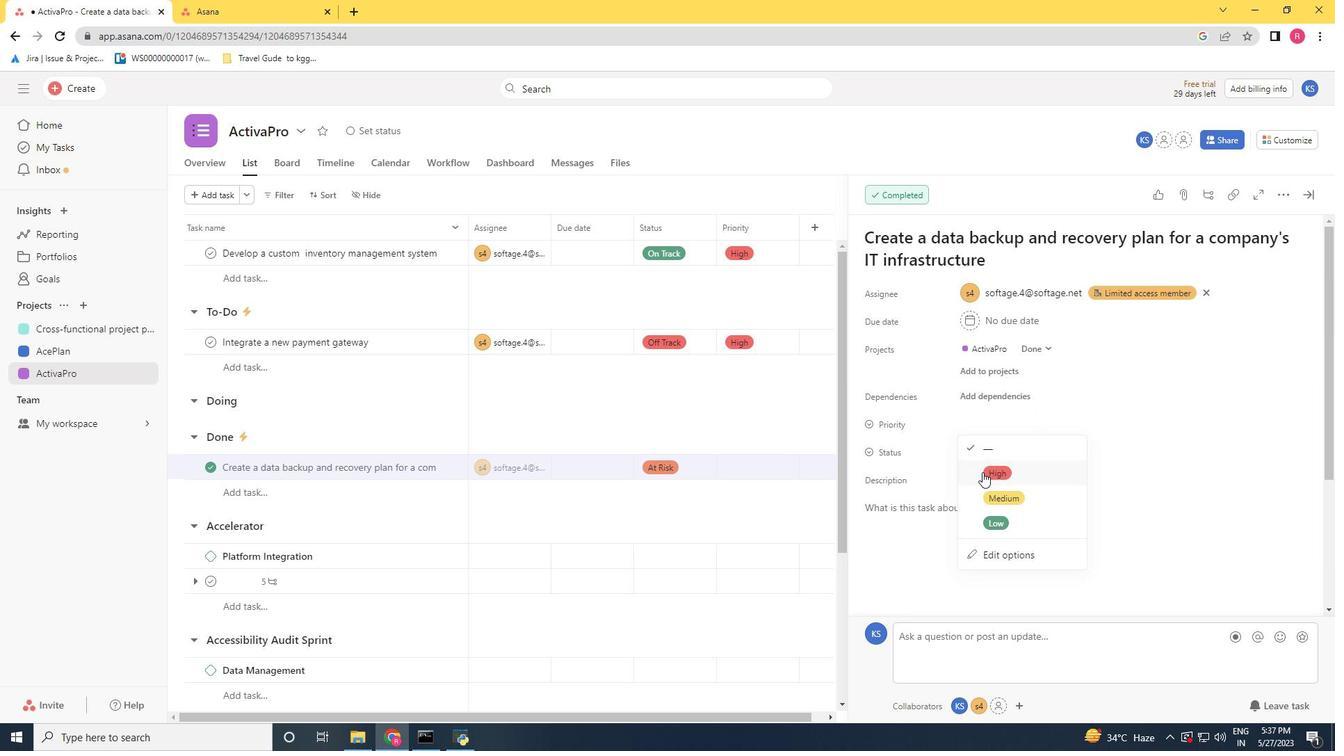 
Action: Mouse pressed left at (984, 472)
Screenshot: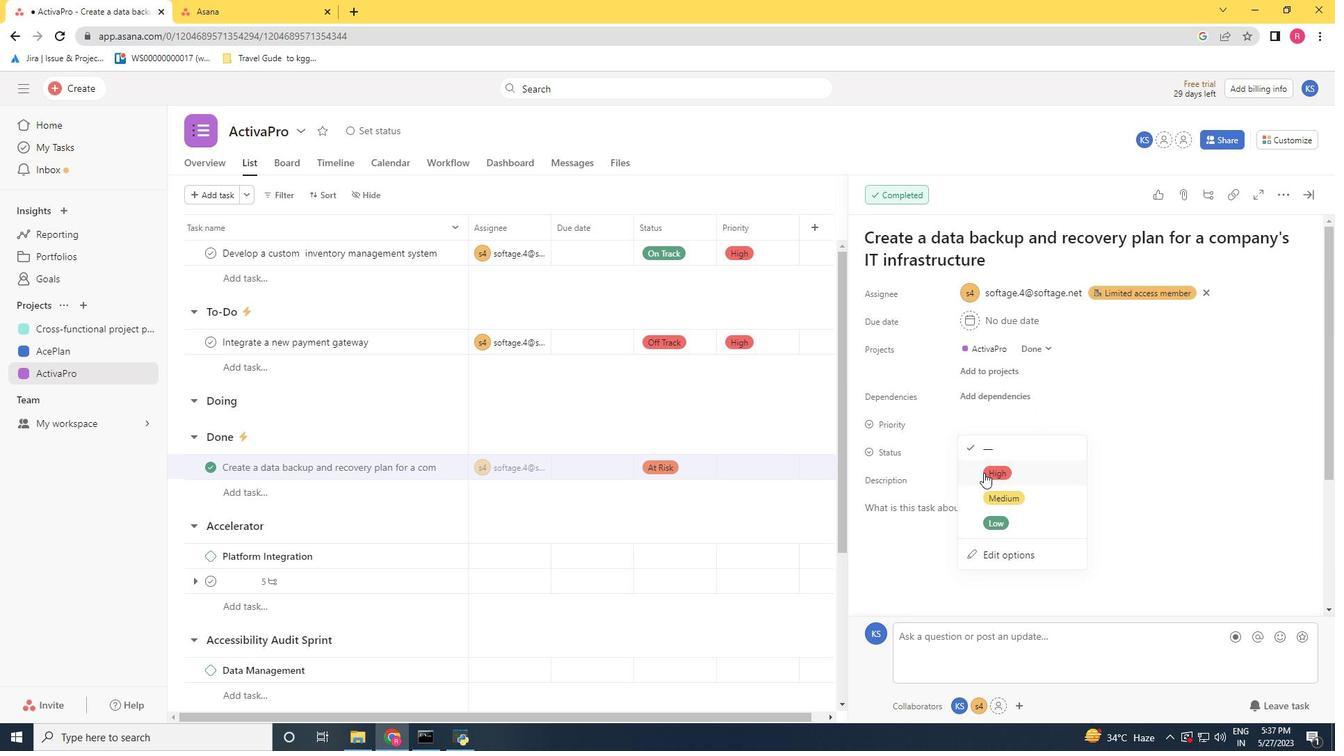 
Action: Mouse moved to (1043, 371)
Screenshot: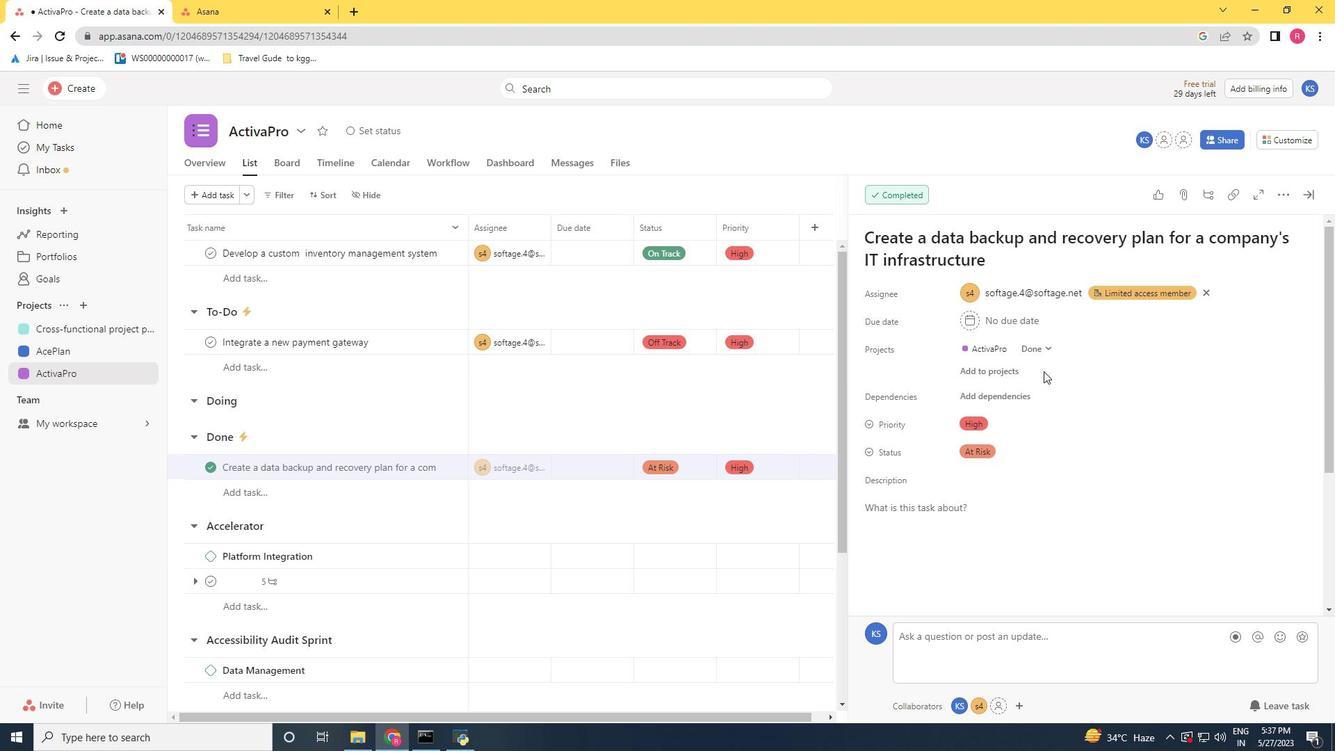 
